 Task: Check the sale-to-list ratio of breakfast area in the last 3 years.
Action: Mouse moved to (801, 185)
Screenshot: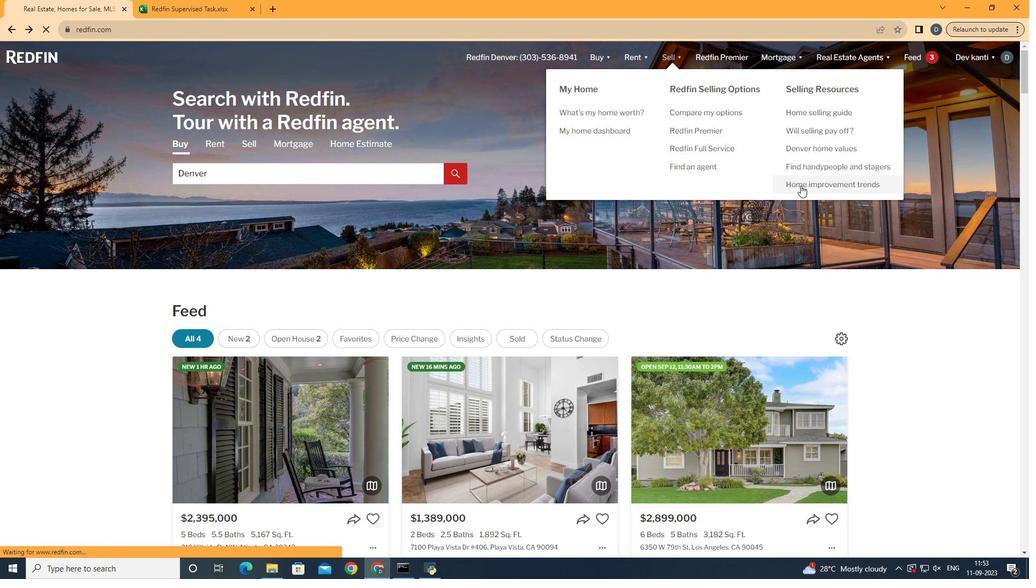 
Action: Mouse pressed left at (801, 185)
Screenshot: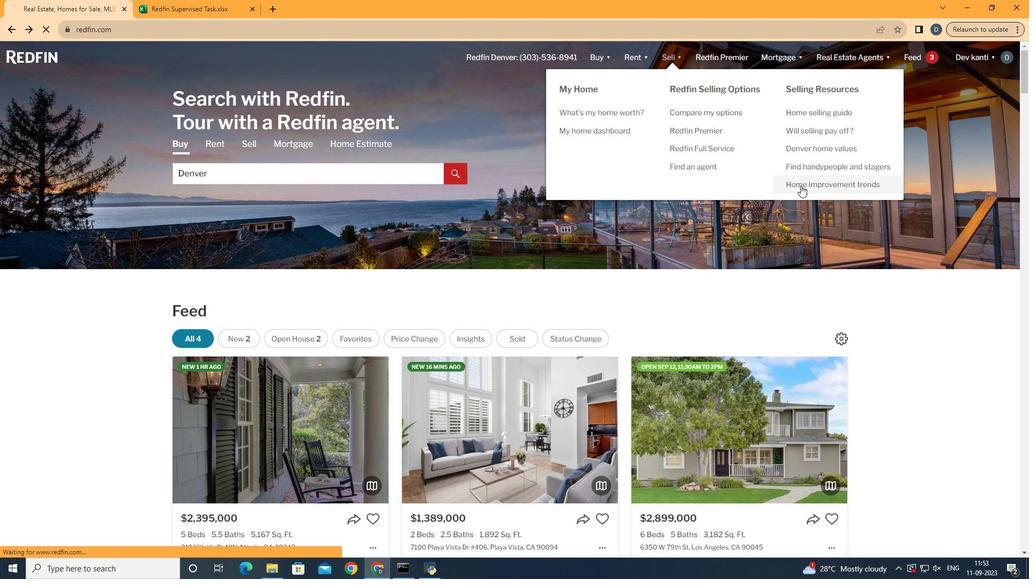 
Action: Mouse moved to (269, 214)
Screenshot: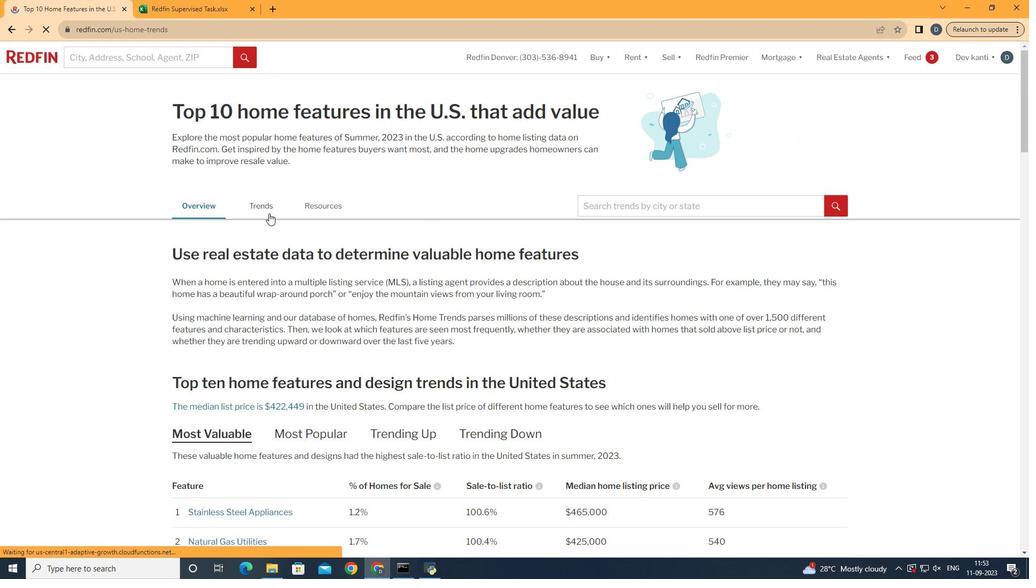 
Action: Mouse pressed left at (269, 214)
Screenshot: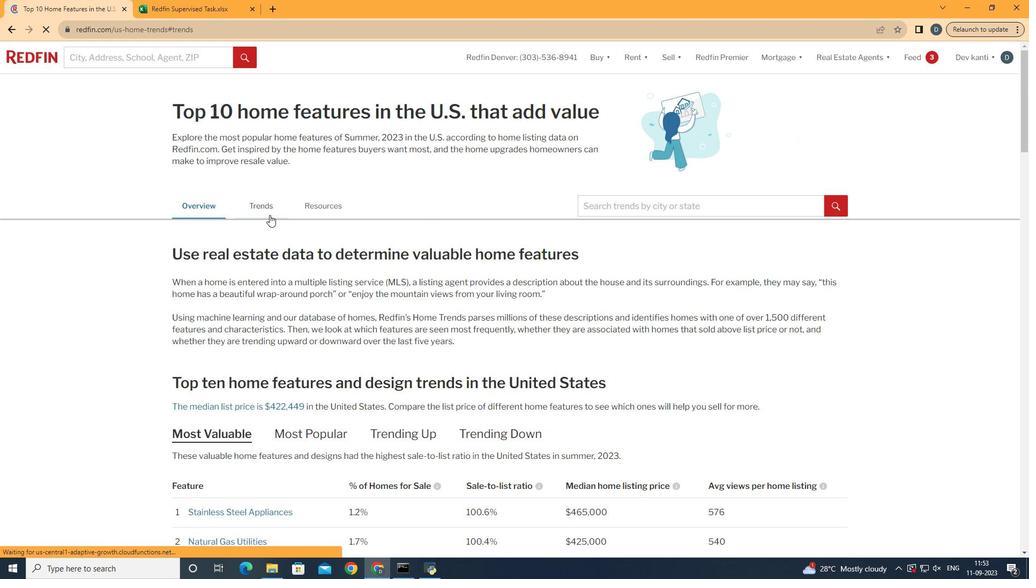 
Action: Mouse moved to (348, 269)
Screenshot: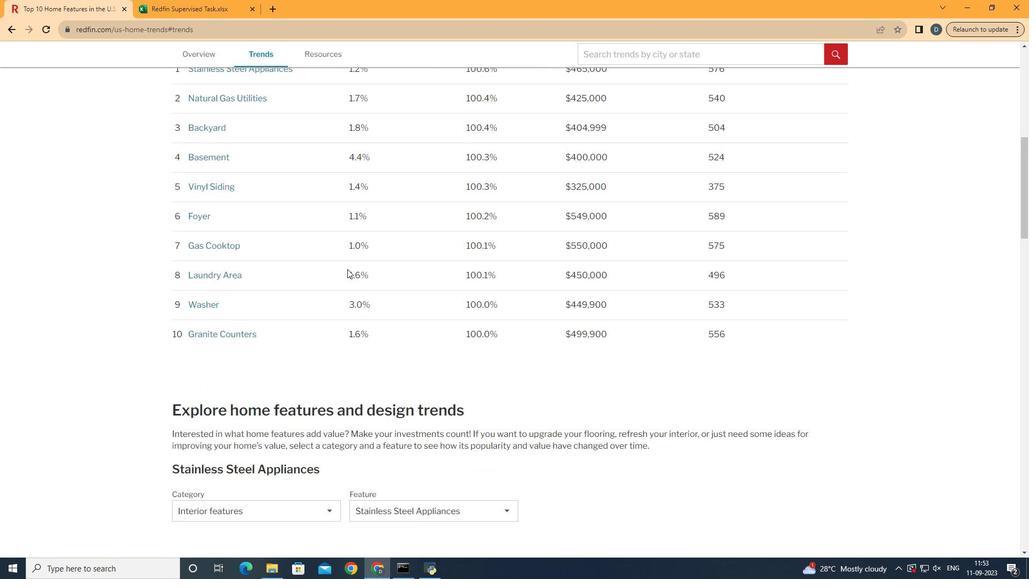 
Action: Mouse scrolled (348, 269) with delta (0, 0)
Screenshot: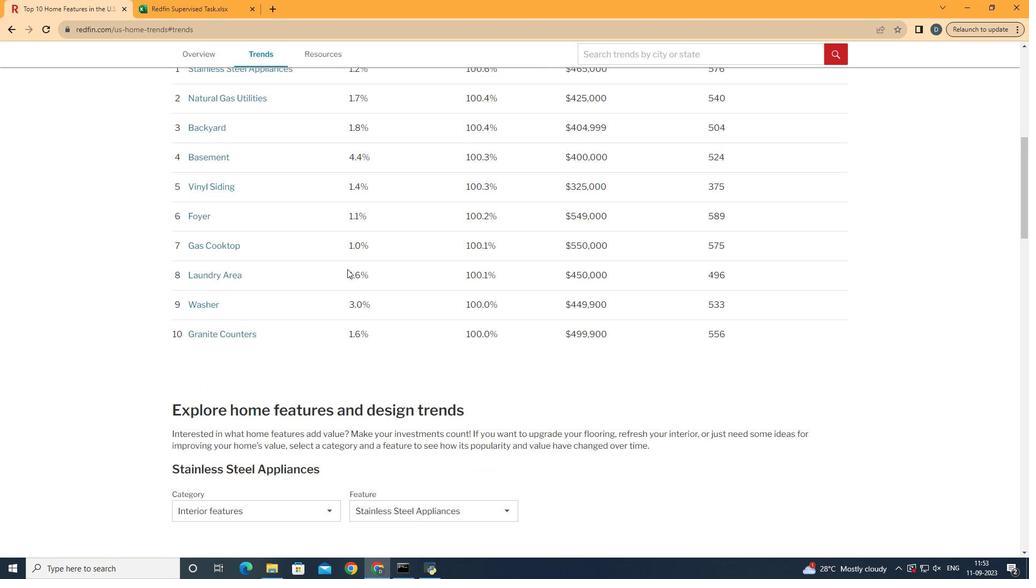 
Action: Mouse scrolled (348, 269) with delta (0, 0)
Screenshot: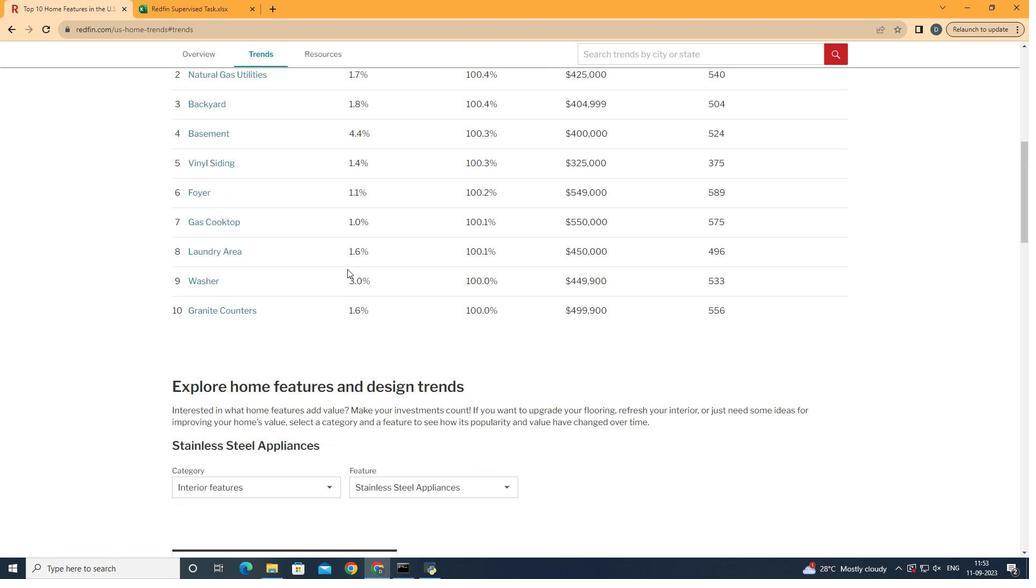 
Action: Mouse scrolled (348, 269) with delta (0, 0)
Screenshot: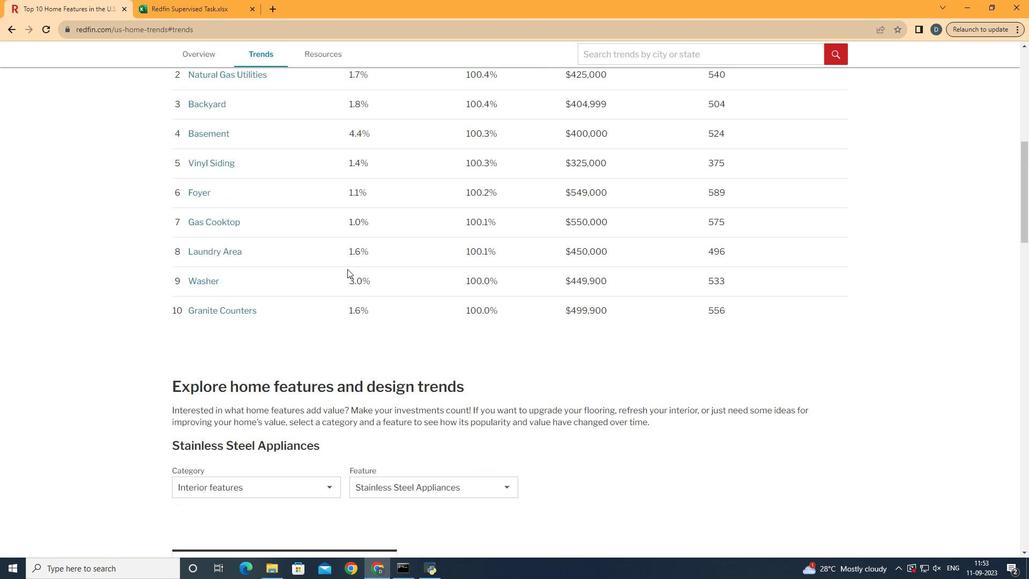 
Action: Mouse scrolled (348, 269) with delta (0, 0)
Screenshot: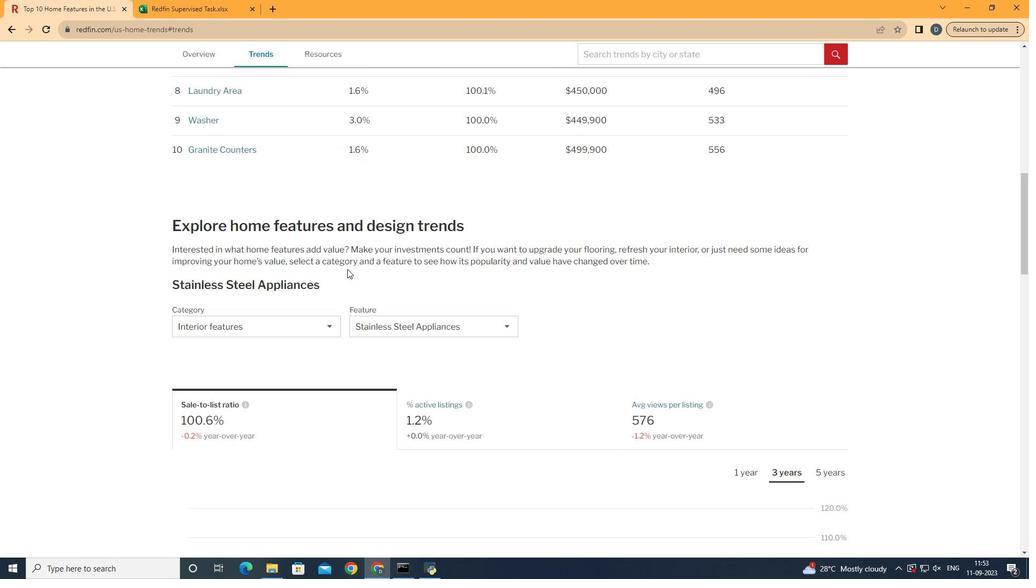 
Action: Mouse scrolled (348, 269) with delta (0, 0)
Screenshot: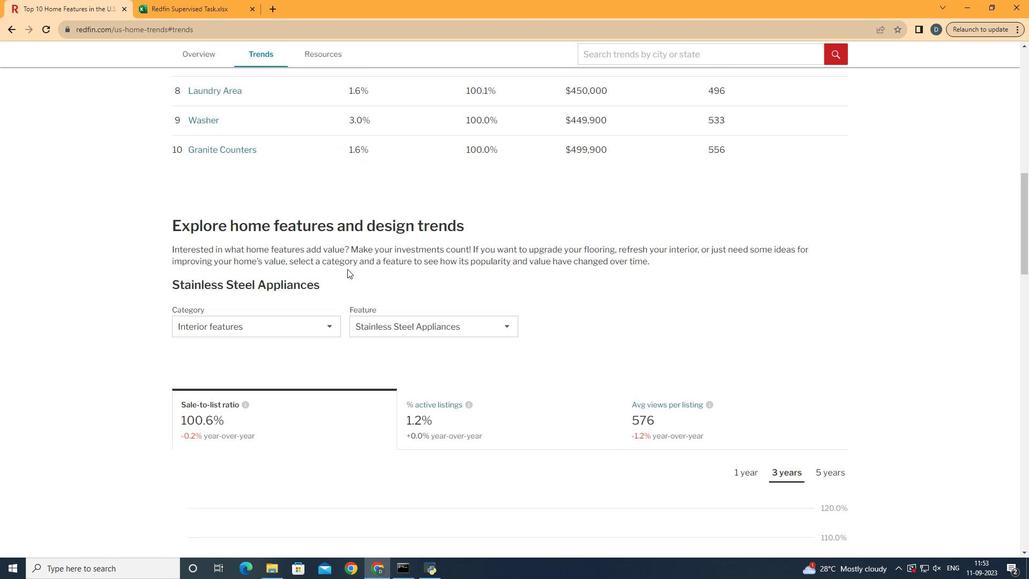 
Action: Mouse scrolled (348, 269) with delta (0, 0)
Screenshot: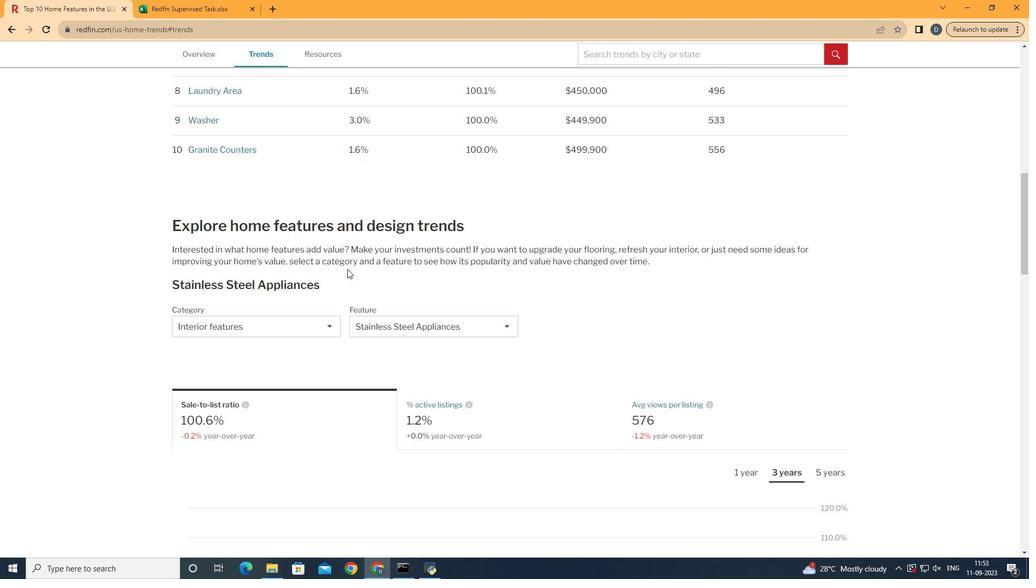 
Action: Mouse moved to (234, 335)
Screenshot: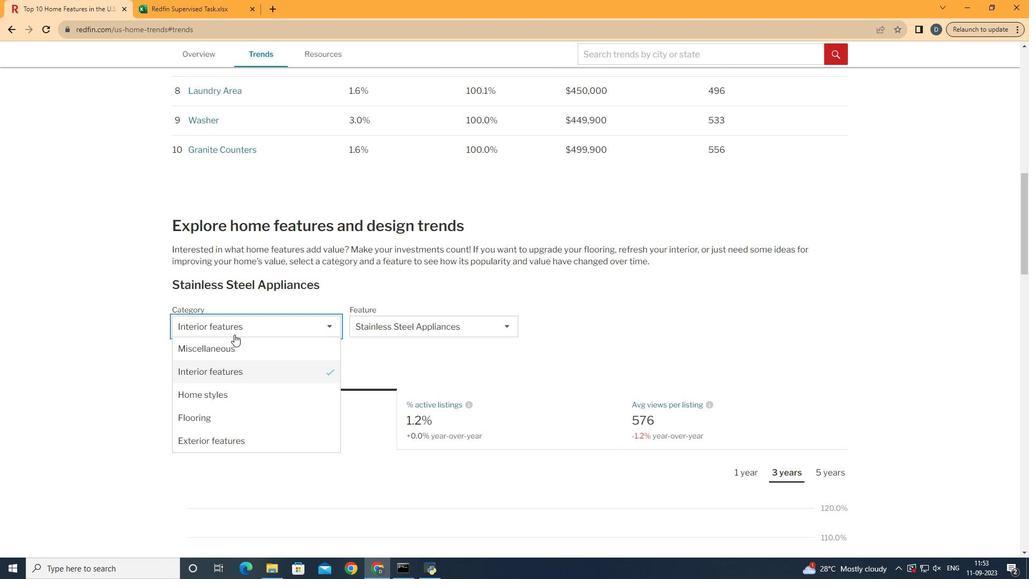 
Action: Mouse pressed left at (234, 335)
Screenshot: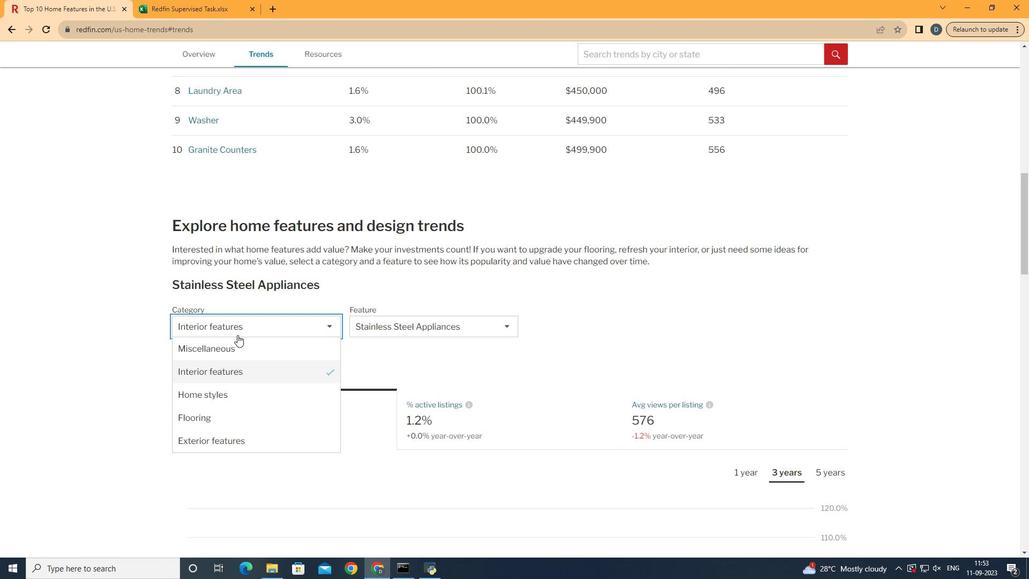 
Action: Mouse moved to (238, 335)
Screenshot: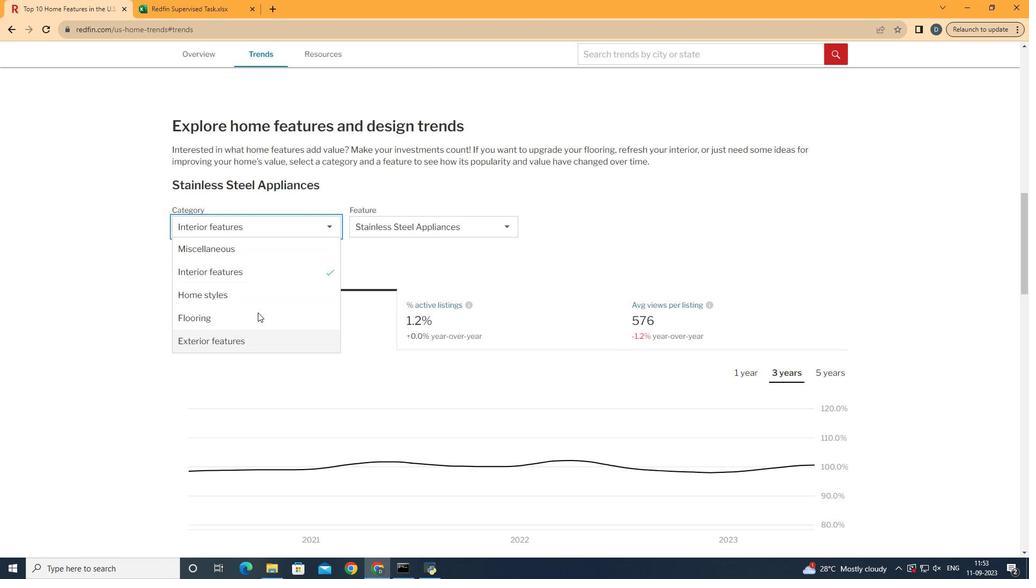 
Action: Mouse scrolled (238, 334) with delta (0, 0)
Screenshot: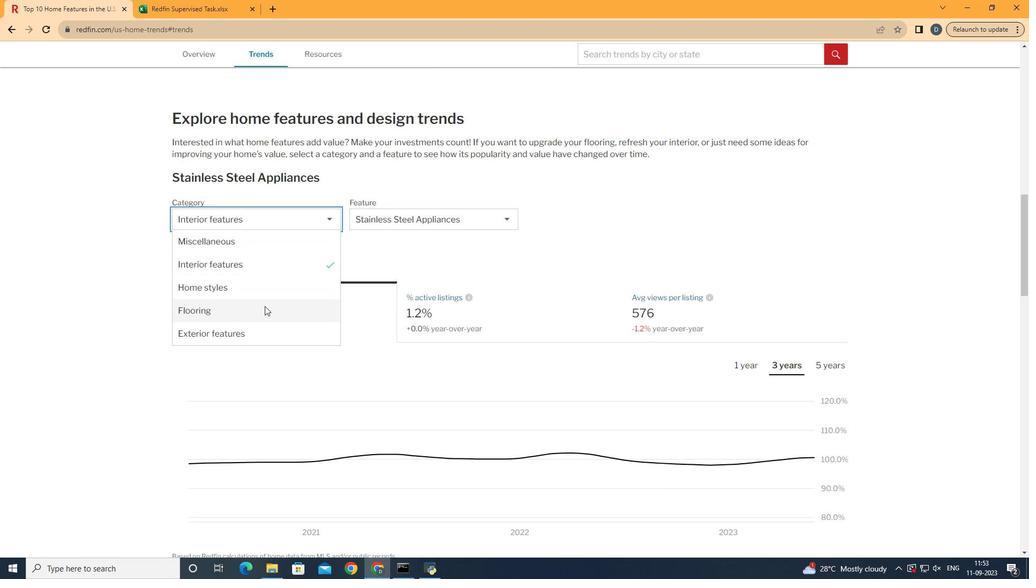 
Action: Mouse scrolled (238, 334) with delta (0, 0)
Screenshot: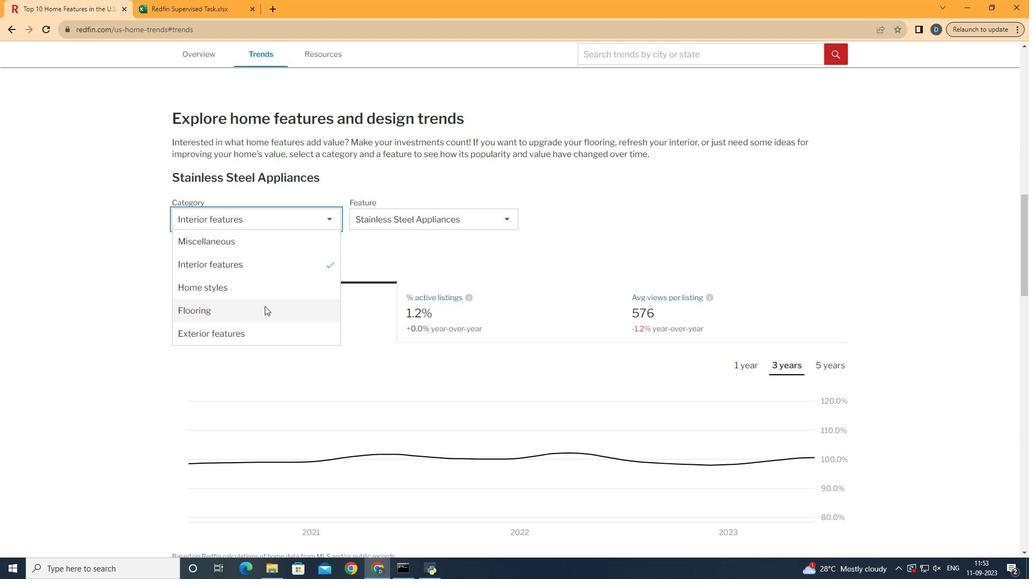 
Action: Mouse moved to (278, 269)
Screenshot: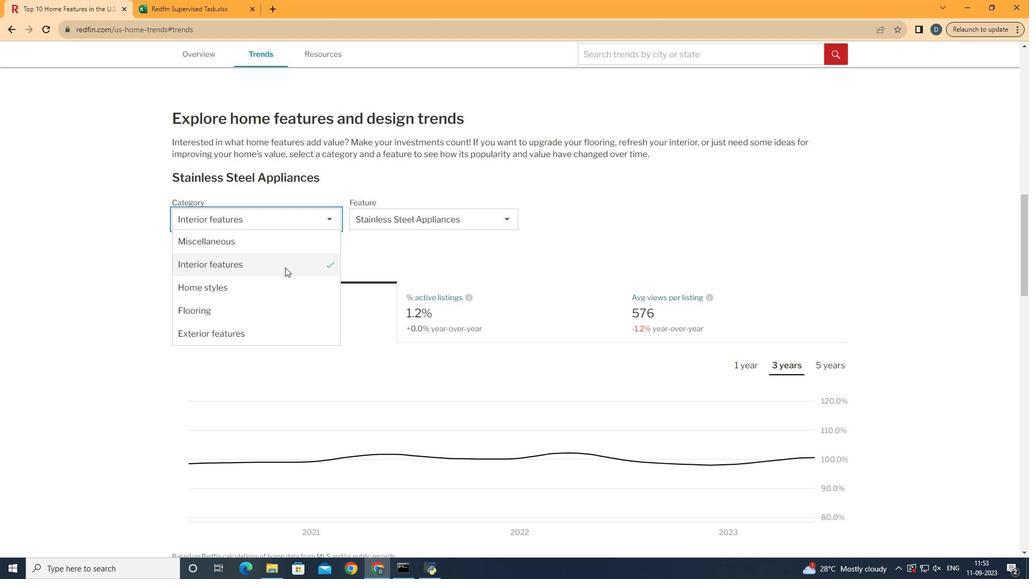 
Action: Mouse pressed left at (278, 269)
Screenshot: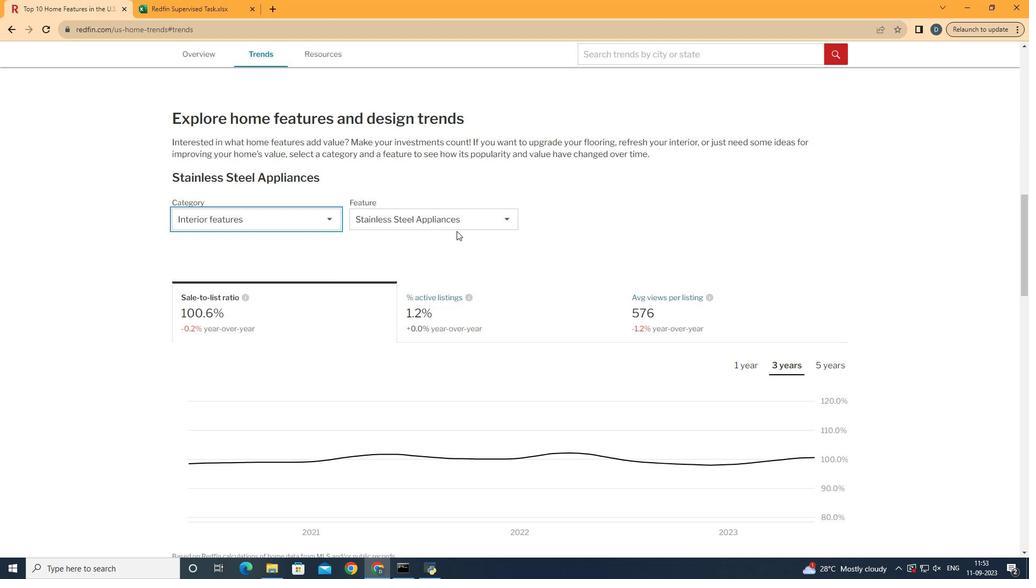 
Action: Mouse moved to (472, 214)
Screenshot: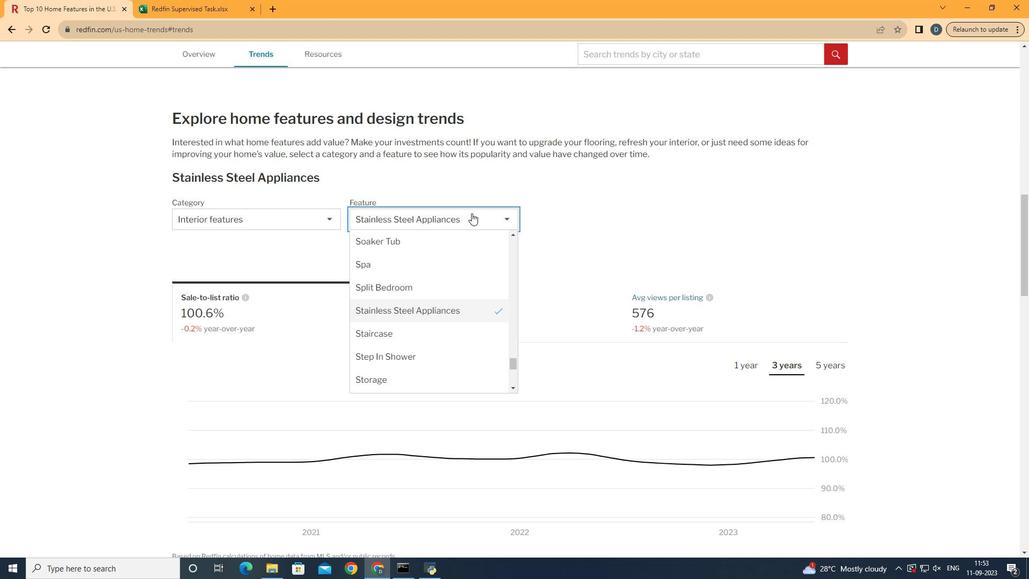 
Action: Mouse pressed left at (472, 214)
Screenshot: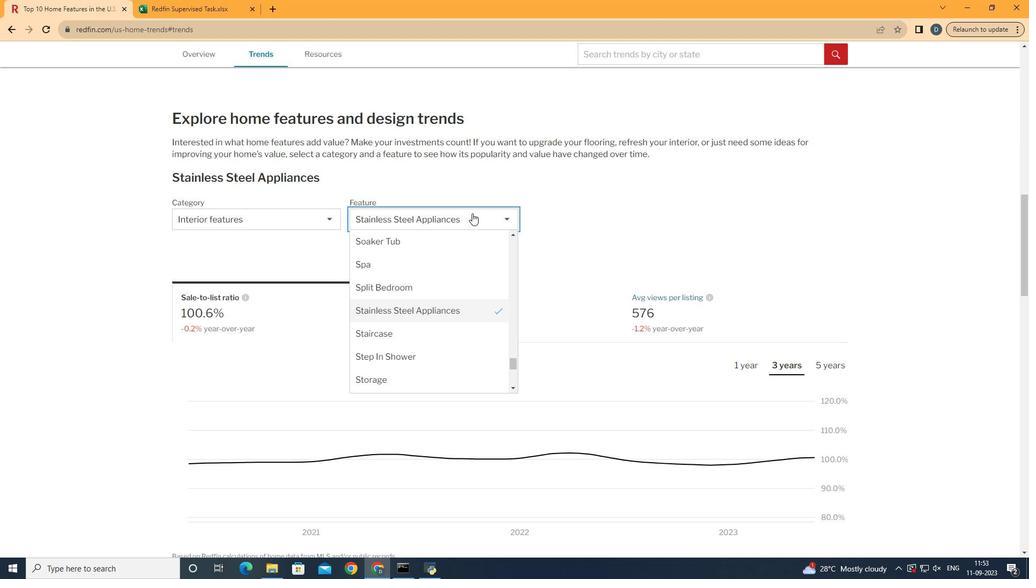 
Action: Mouse moved to (516, 287)
Screenshot: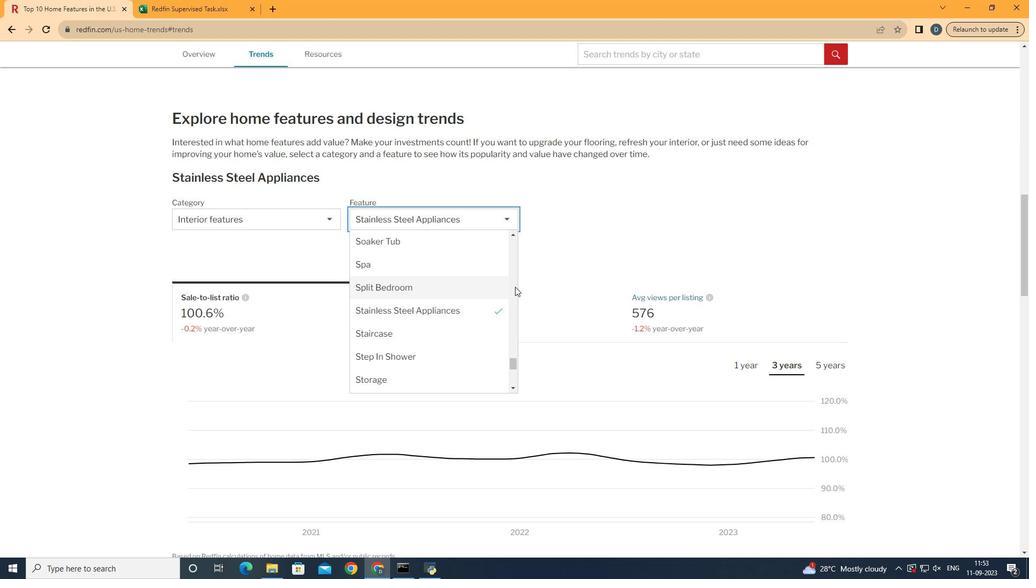 
Action: Mouse scrolled (516, 286) with delta (0, 0)
Screenshot: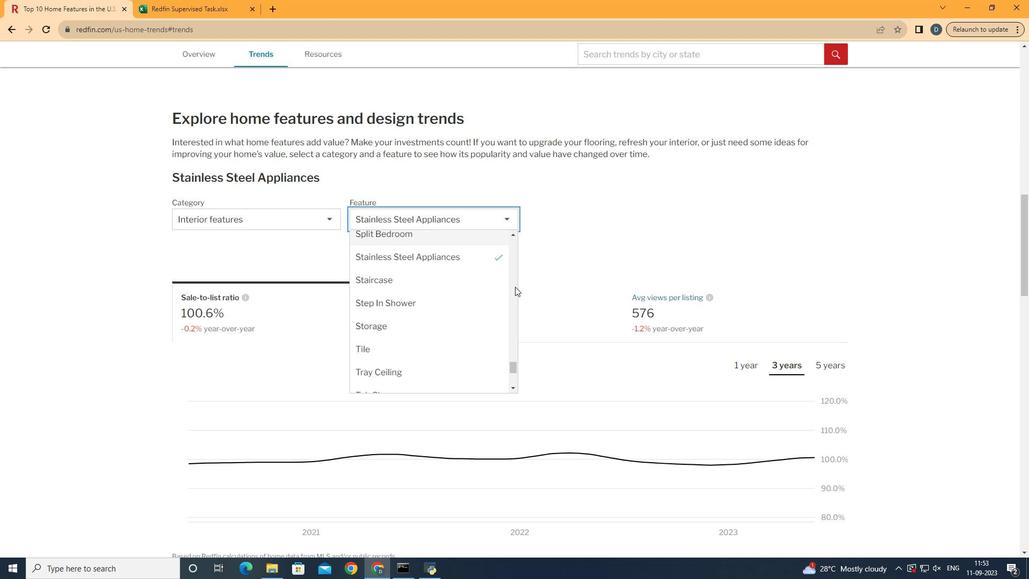 
Action: Mouse moved to (470, 307)
Screenshot: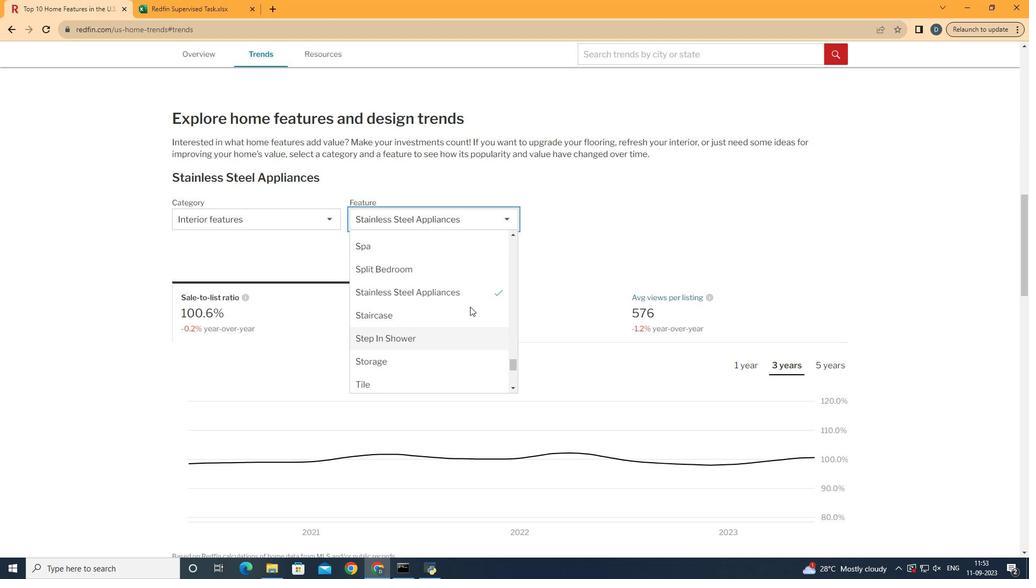 
Action: Mouse scrolled (470, 307) with delta (0, 0)
Screenshot: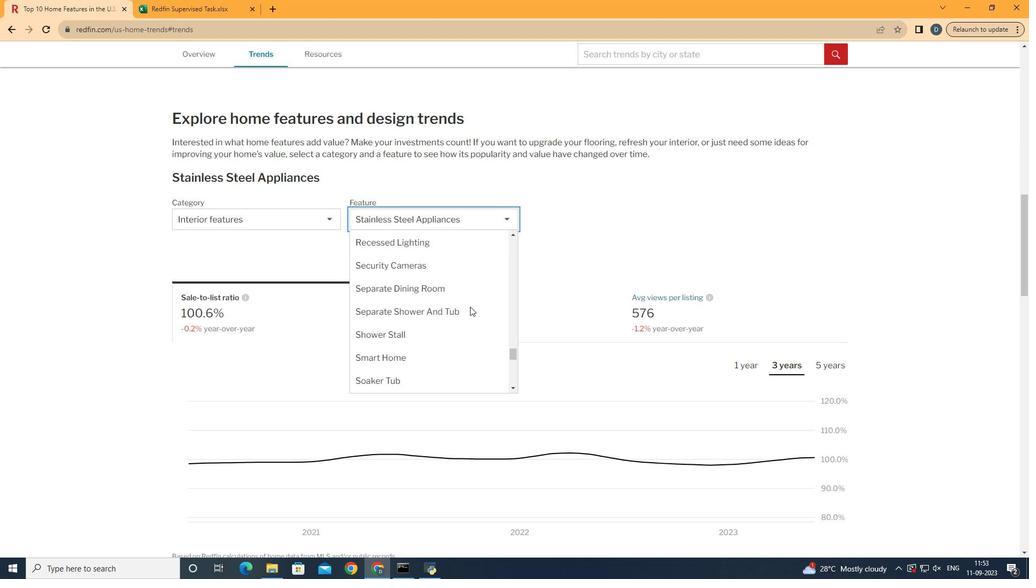 
Action: Mouse scrolled (470, 307) with delta (0, 0)
Screenshot: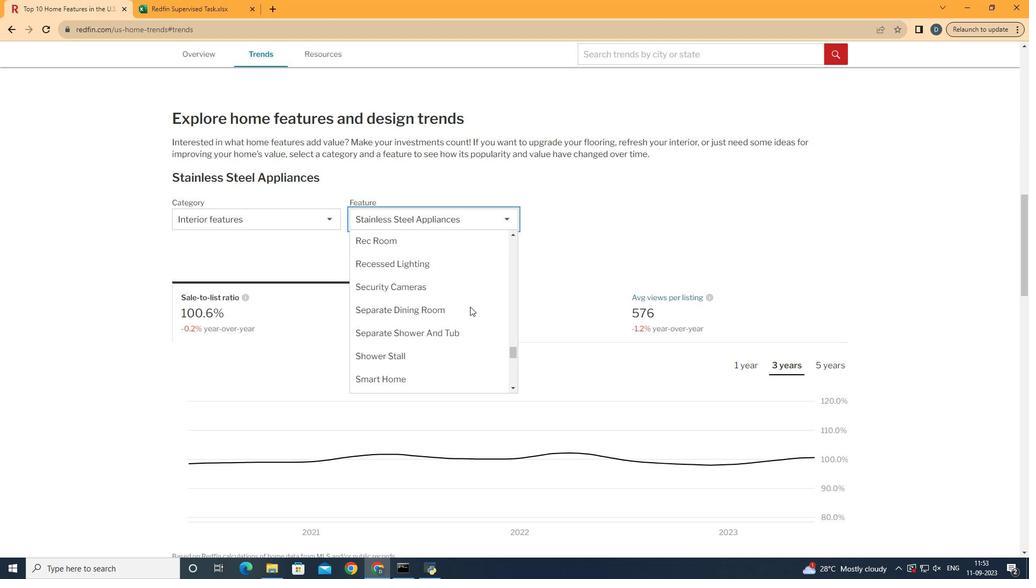 
Action: Mouse scrolled (470, 307) with delta (0, 0)
Screenshot: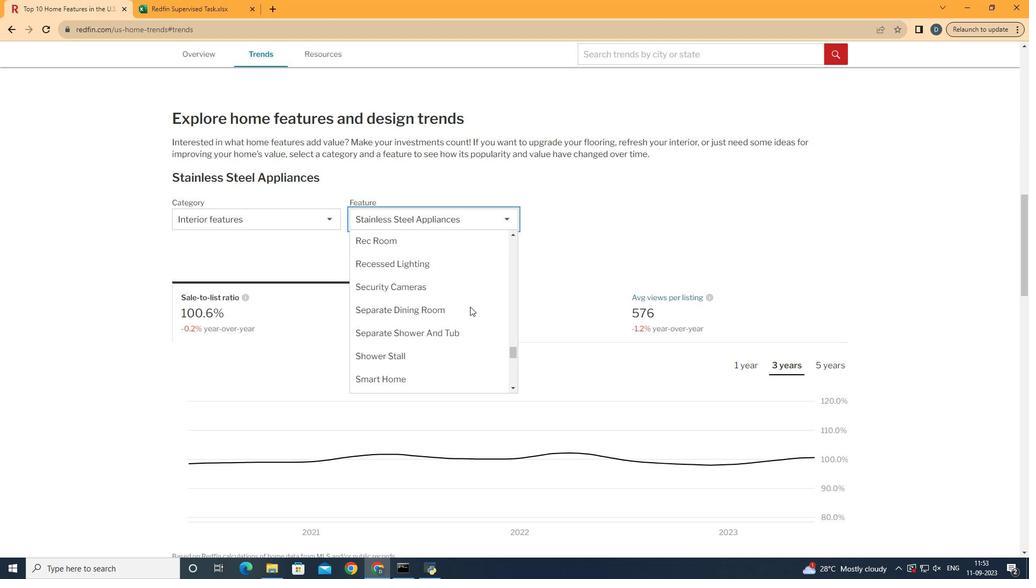 
Action: Mouse scrolled (470, 307) with delta (0, 0)
Screenshot: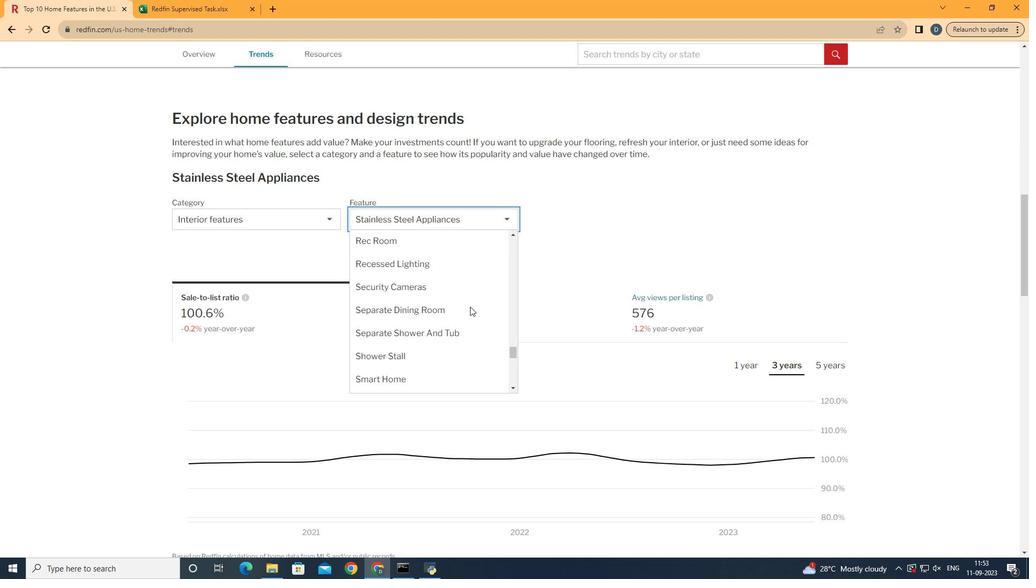 
Action: Mouse scrolled (470, 307) with delta (0, 0)
Screenshot: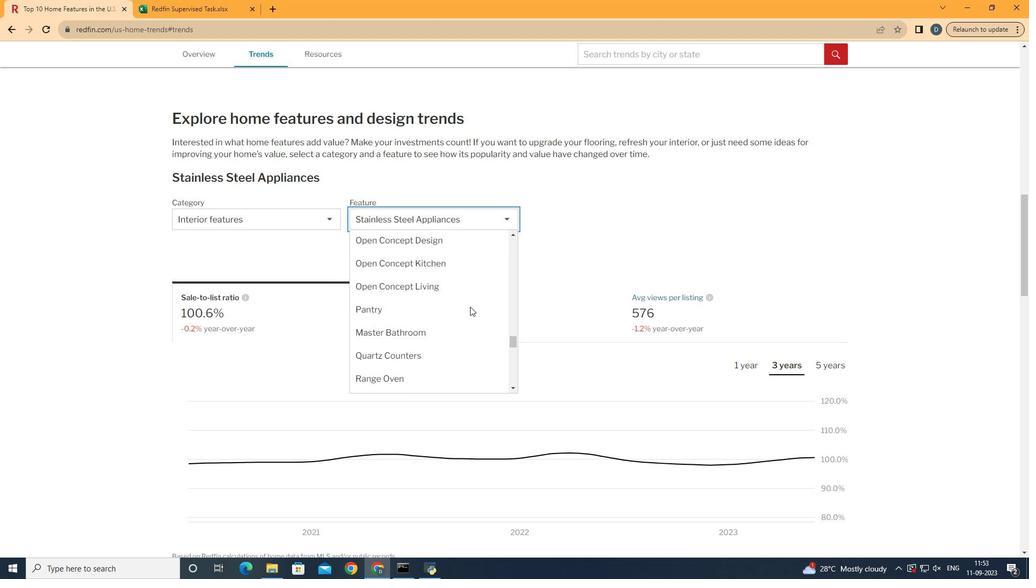 
Action: Mouse scrolled (470, 307) with delta (0, 0)
Screenshot: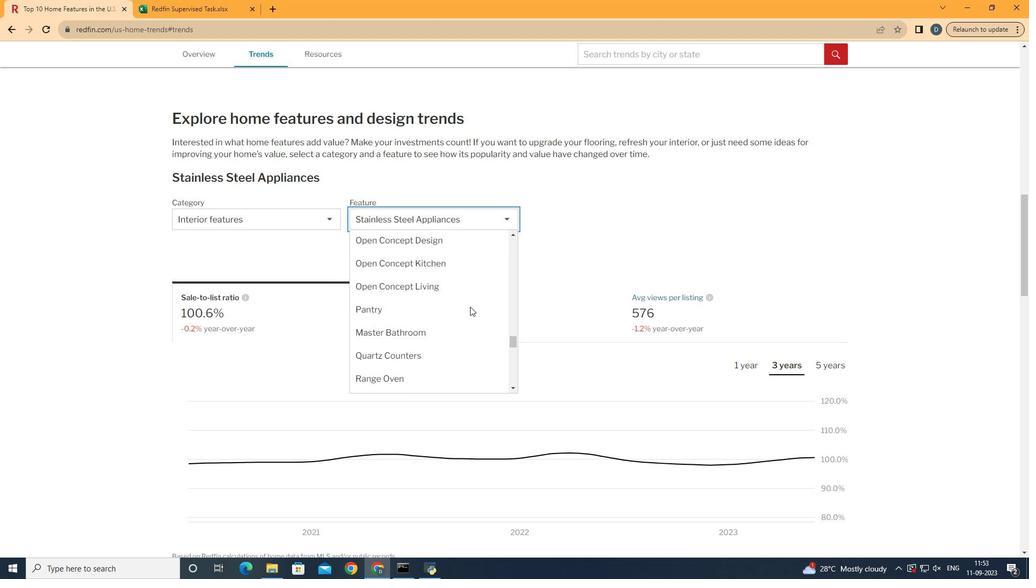 
Action: Mouse scrolled (470, 307) with delta (0, 0)
Screenshot: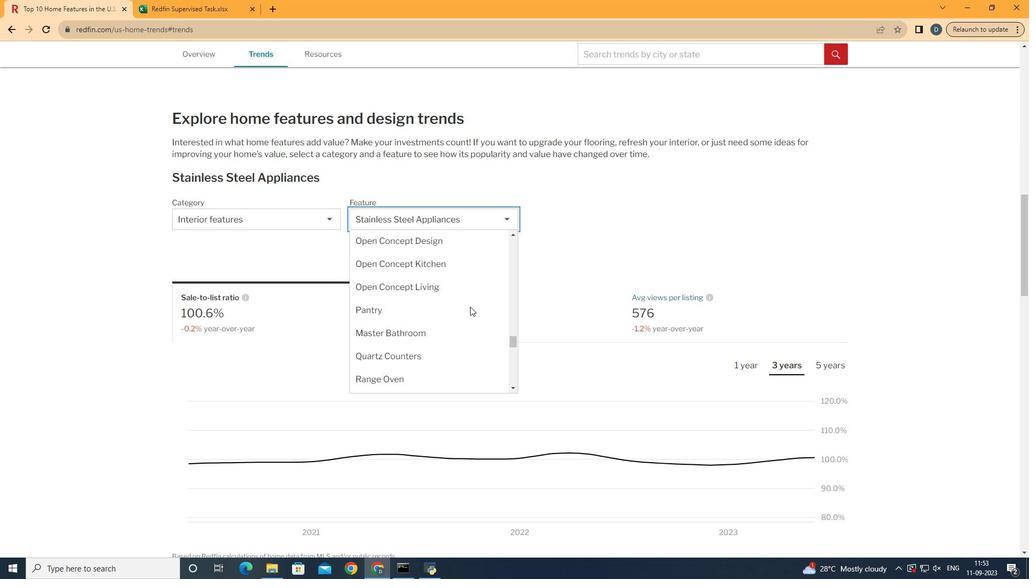 
Action: Mouse scrolled (470, 307) with delta (0, 0)
Screenshot: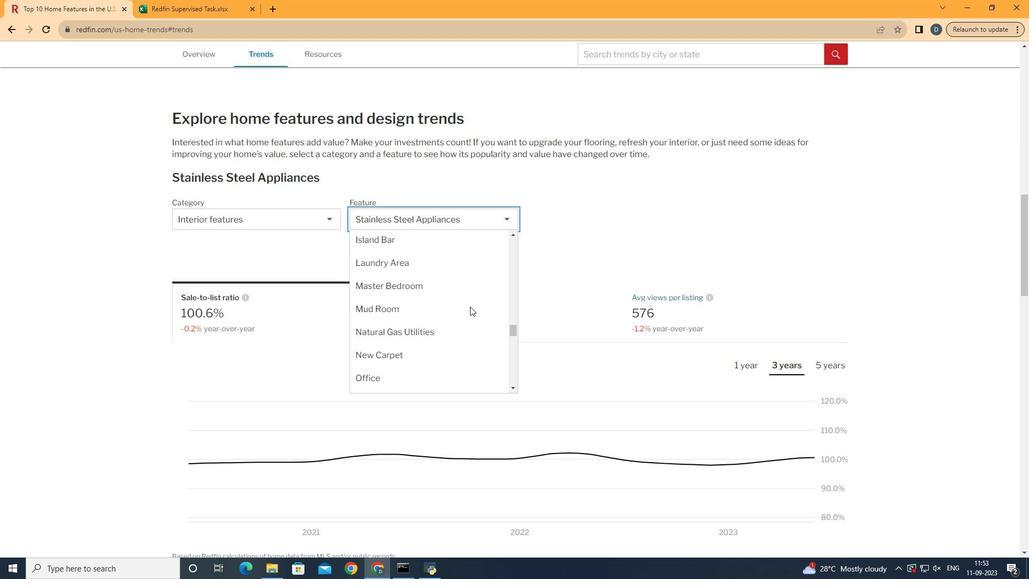 
Action: Mouse scrolled (470, 307) with delta (0, 0)
Screenshot: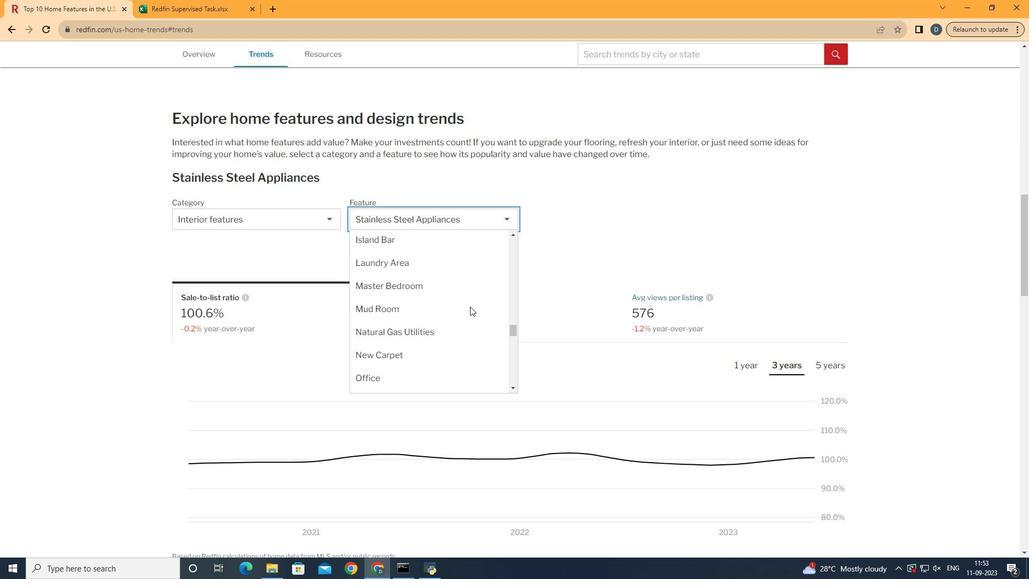 
Action: Mouse scrolled (470, 307) with delta (0, 0)
Screenshot: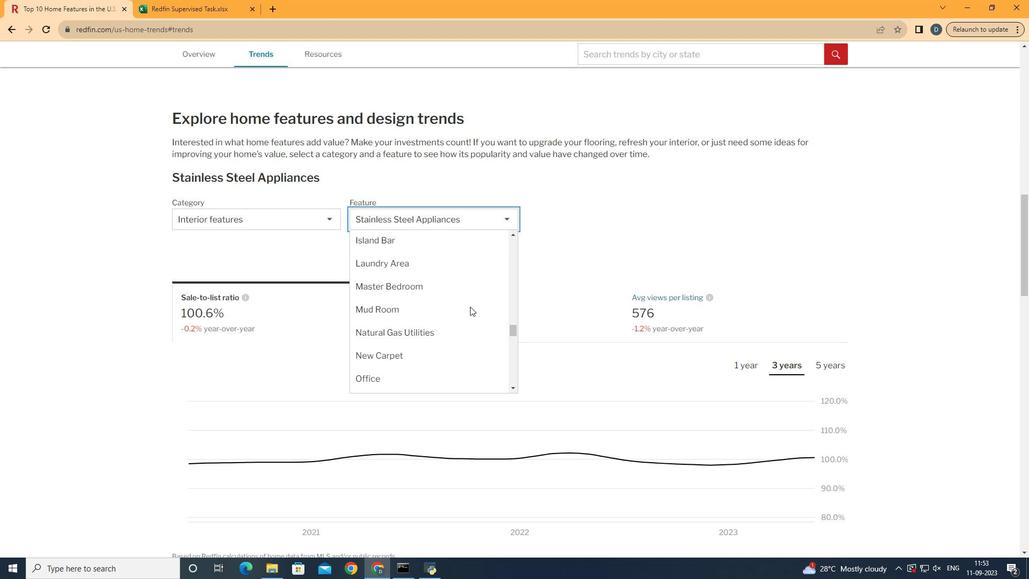 
Action: Mouse moved to (470, 307)
Screenshot: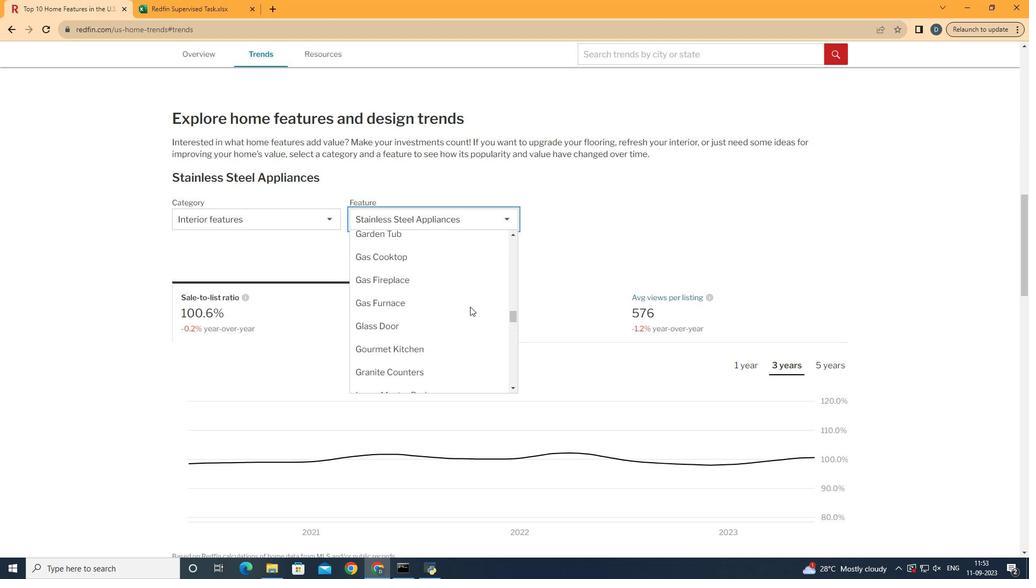 
Action: Mouse scrolled (470, 307) with delta (0, 0)
Screenshot: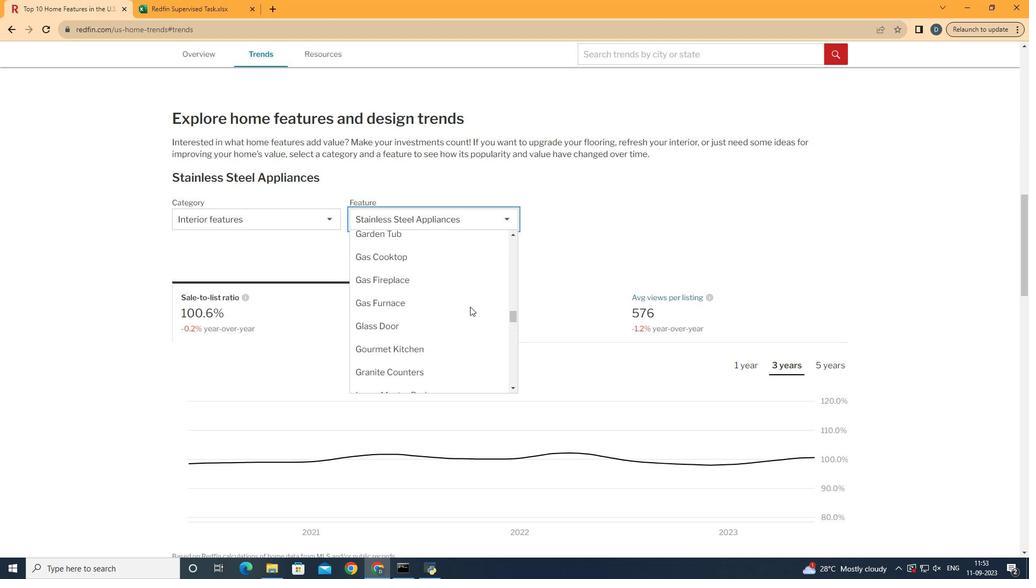 
Action: Mouse scrolled (470, 307) with delta (0, 0)
Screenshot: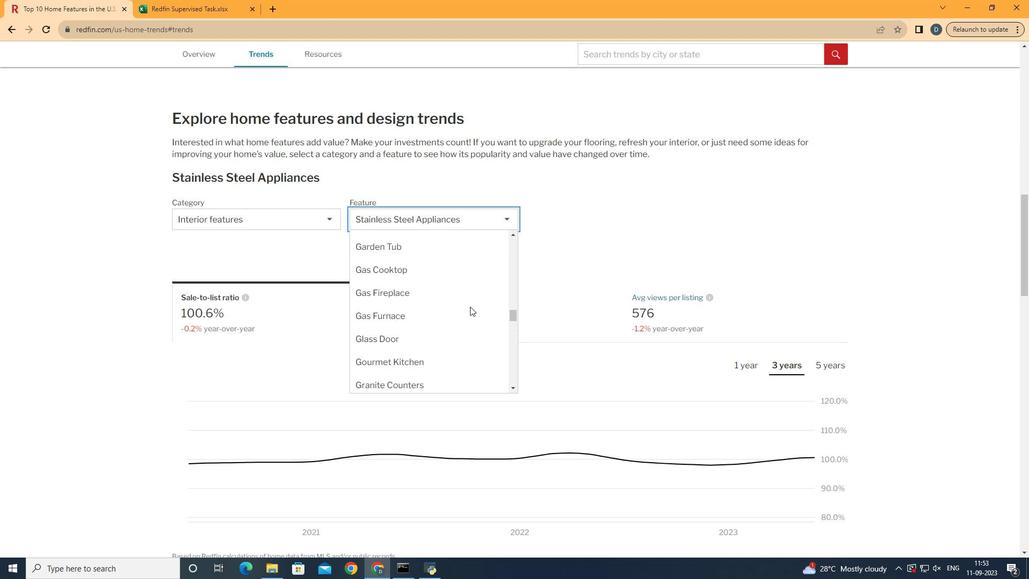 
Action: Mouse scrolled (470, 307) with delta (0, 0)
Screenshot: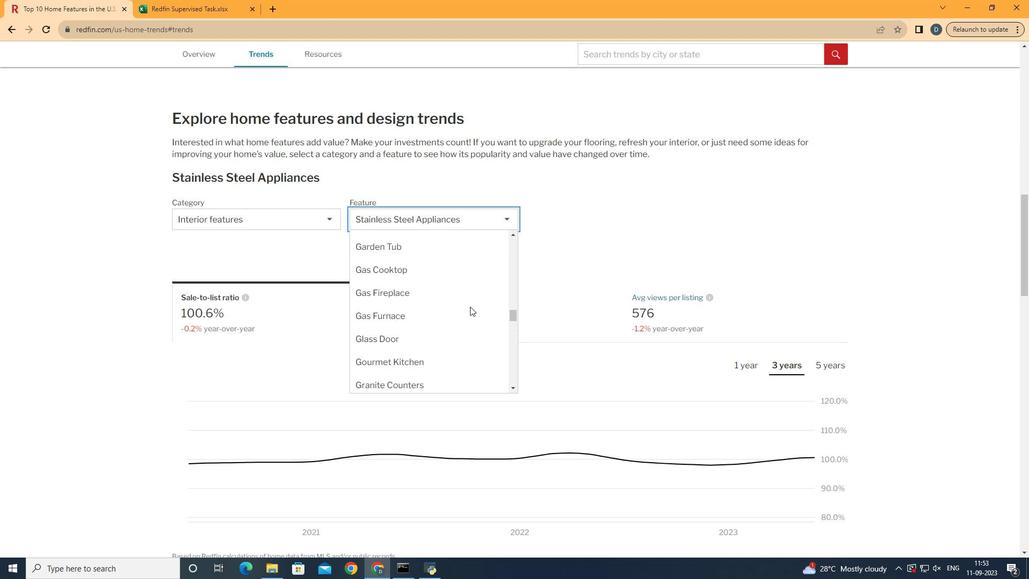 
Action: Mouse scrolled (470, 307) with delta (0, 0)
Screenshot: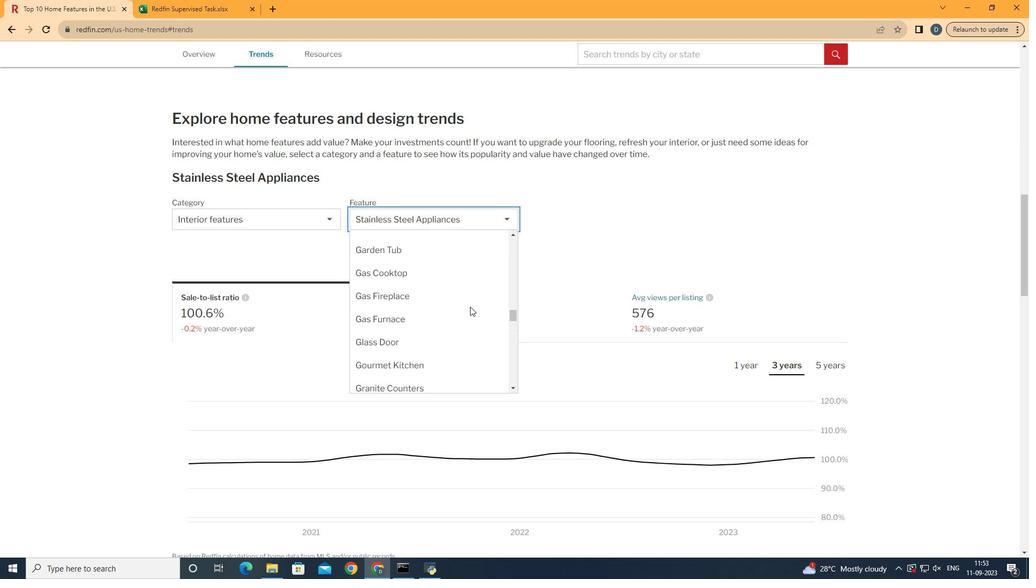 
Action: Mouse scrolled (470, 307) with delta (0, 0)
Screenshot: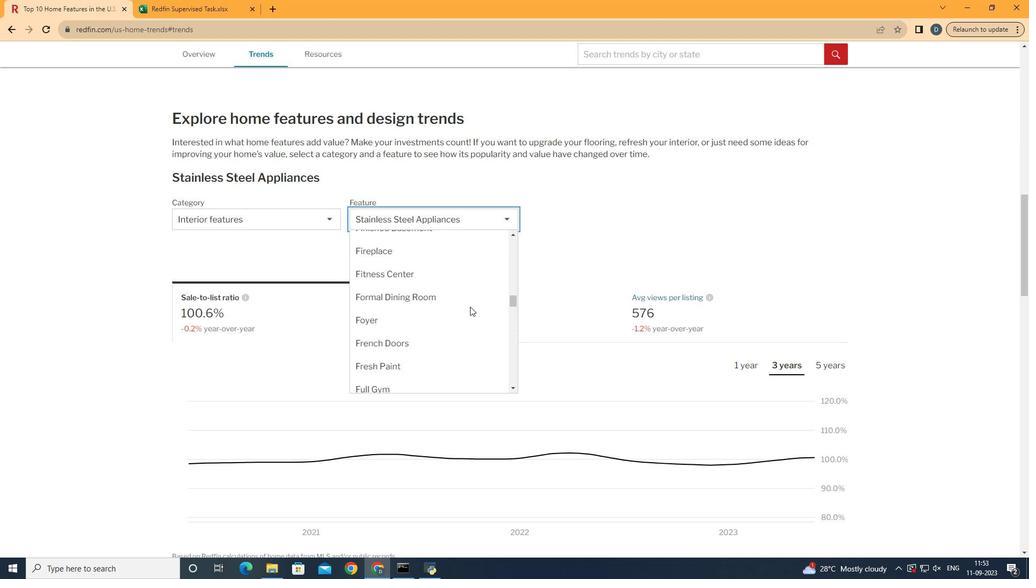 
Action: Mouse scrolled (470, 307) with delta (0, 0)
Screenshot: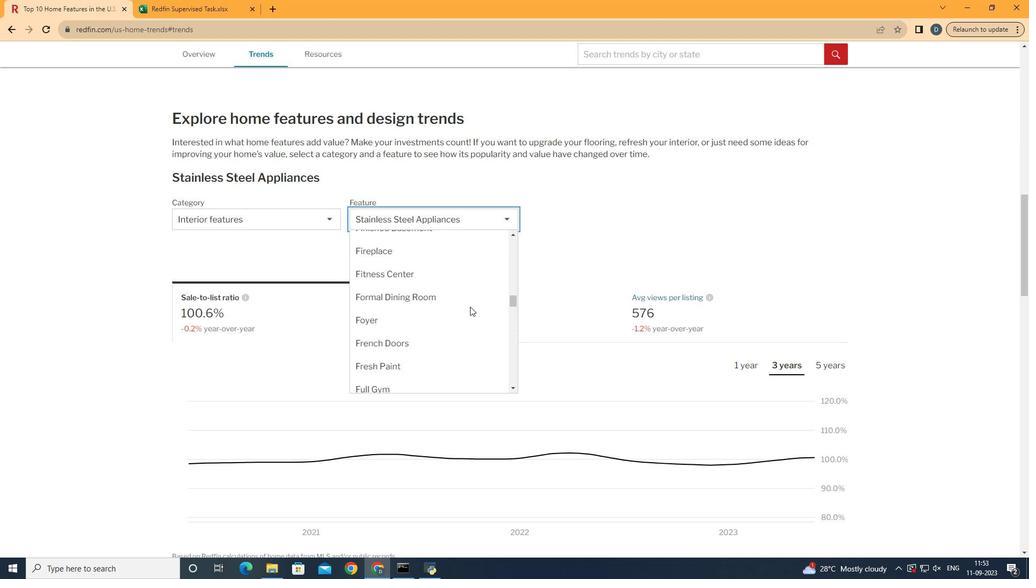 
Action: Mouse scrolled (470, 307) with delta (0, 0)
Screenshot: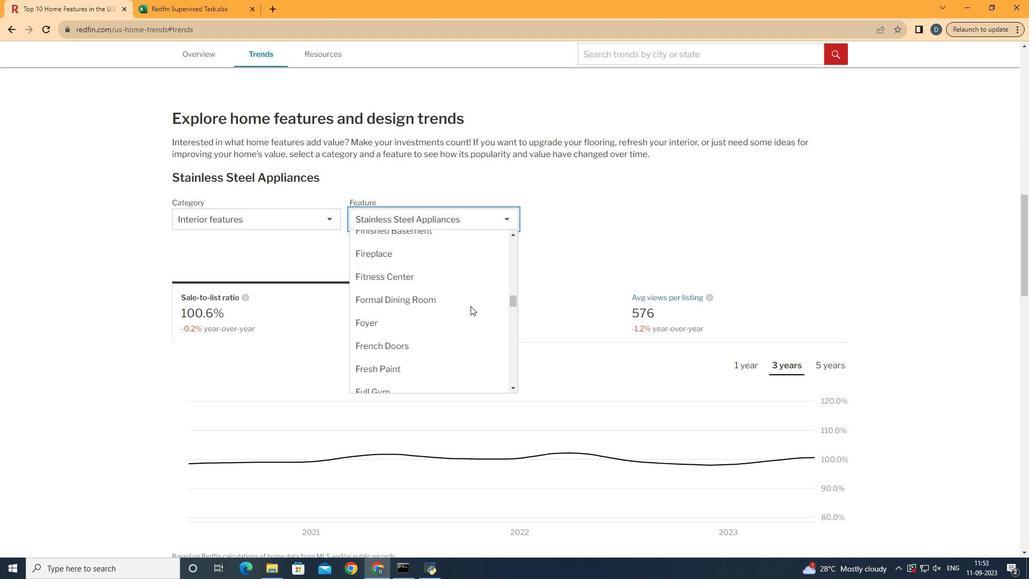
Action: Mouse scrolled (470, 307) with delta (0, 0)
Screenshot: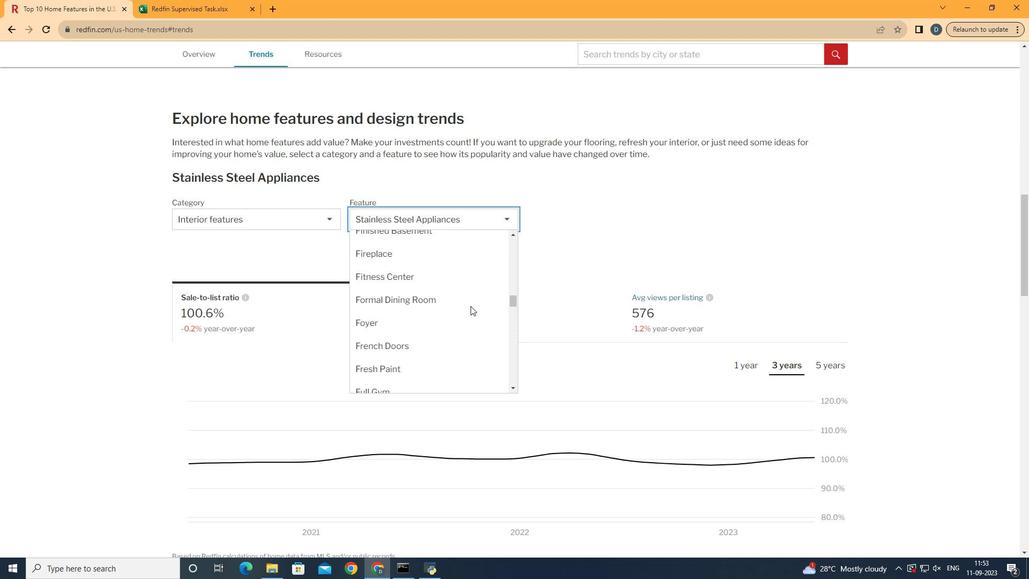 
Action: Mouse moved to (471, 306)
Screenshot: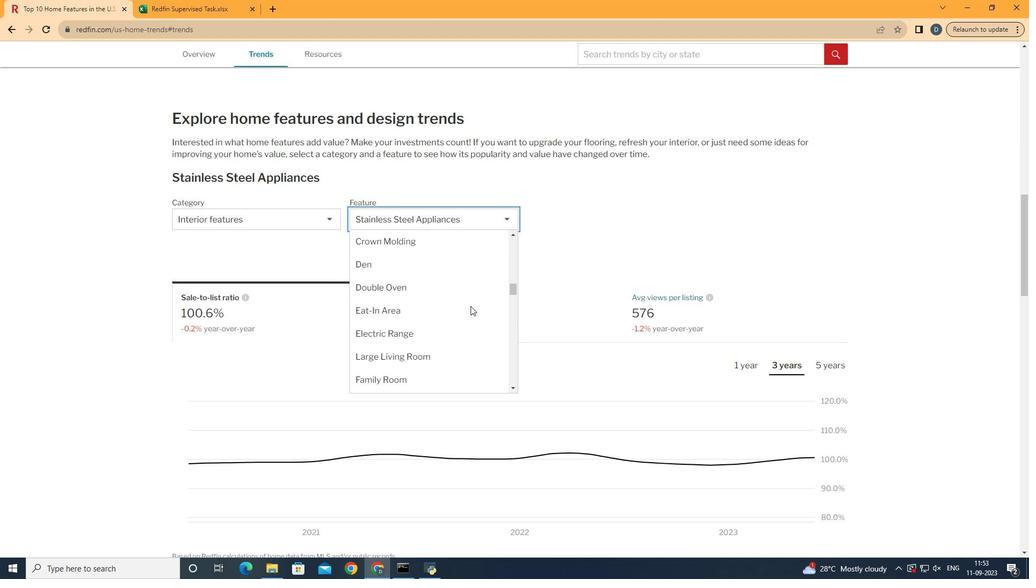 
Action: Mouse scrolled (471, 307) with delta (0, 0)
Screenshot: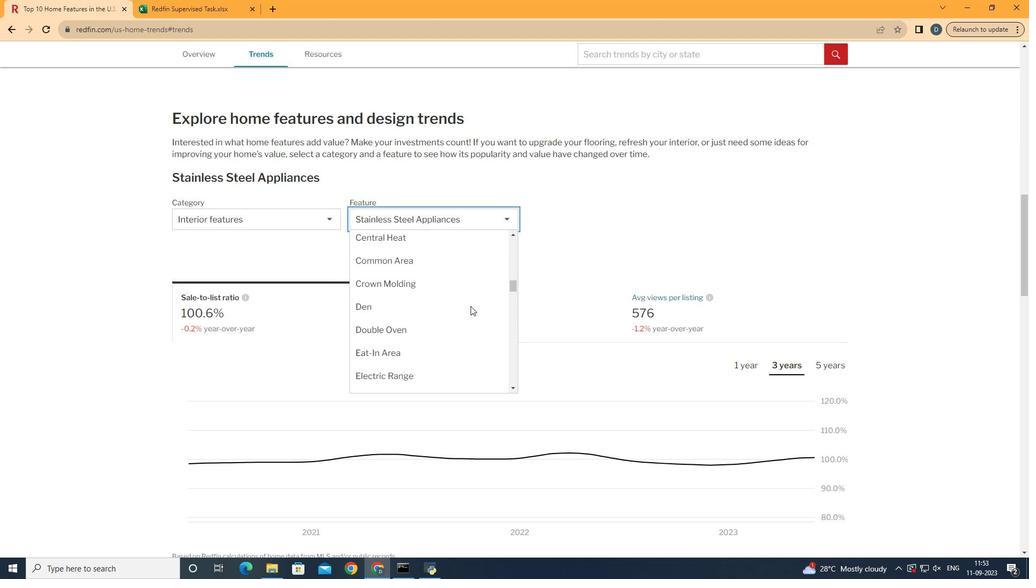 
Action: Mouse scrolled (471, 307) with delta (0, 0)
Screenshot: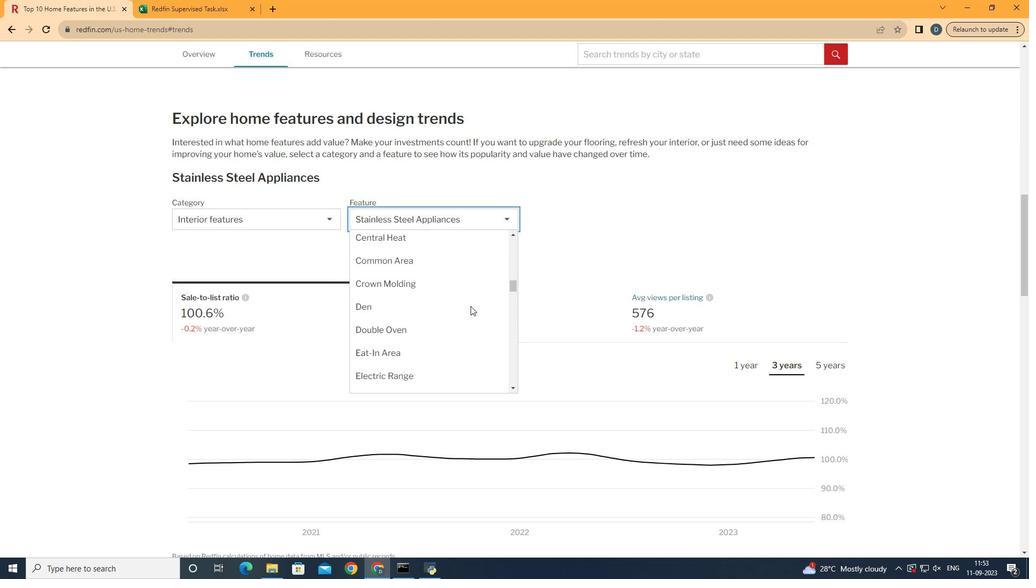
Action: Mouse scrolled (471, 307) with delta (0, 0)
Screenshot: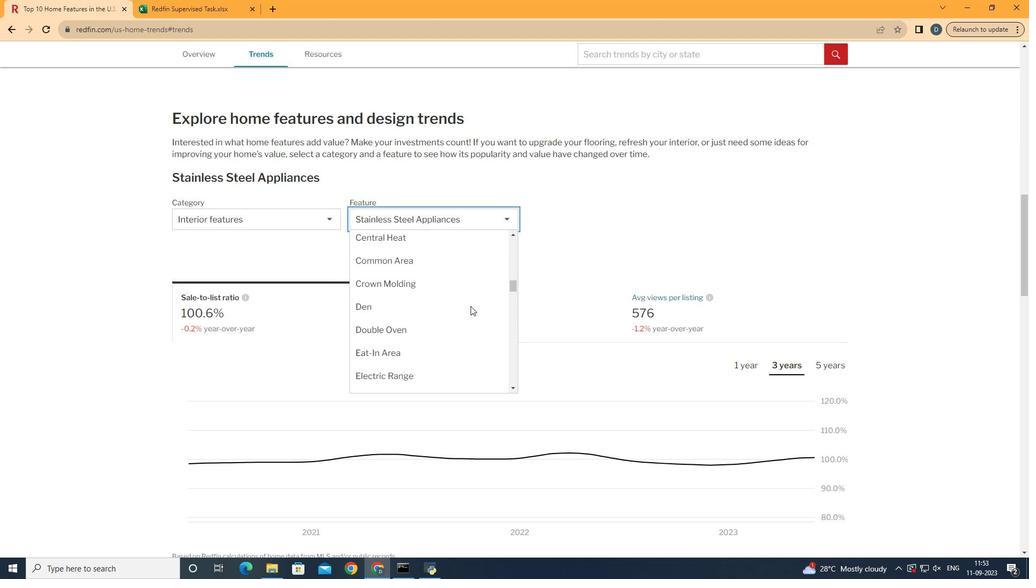 
Action: Mouse scrolled (471, 307) with delta (0, 0)
Screenshot: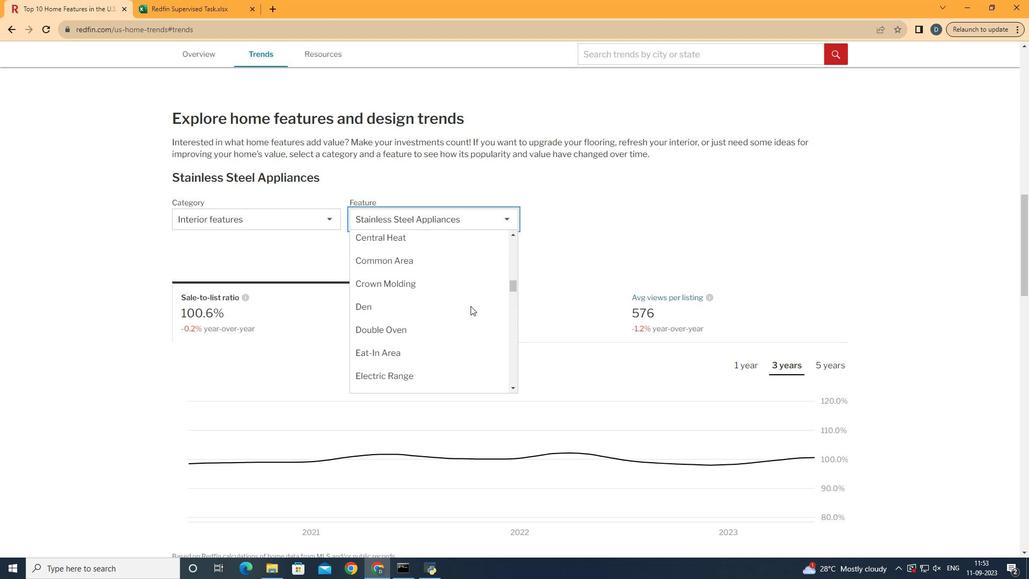 
Action: Mouse scrolled (471, 307) with delta (0, 0)
Screenshot: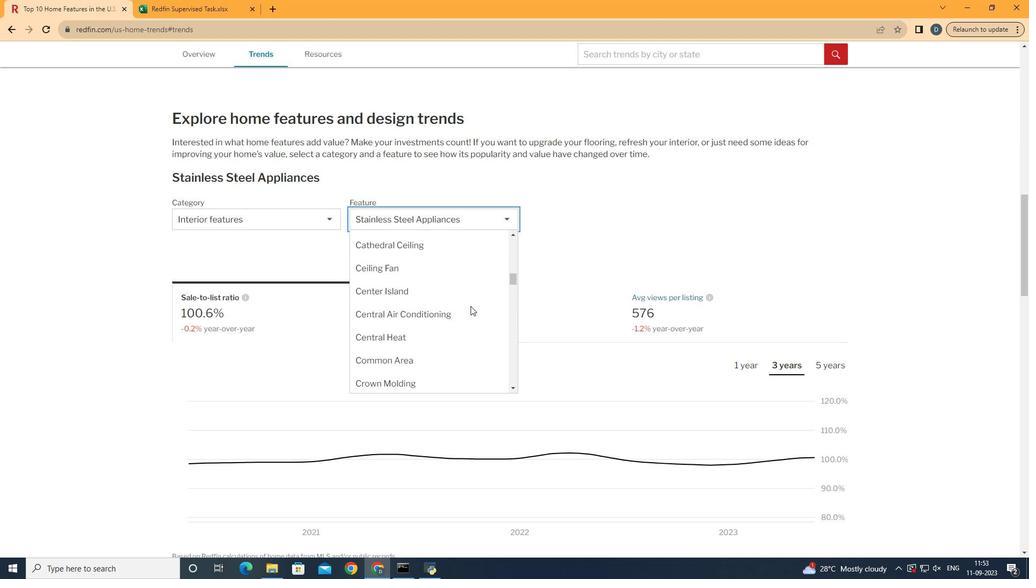 
Action: Mouse scrolled (471, 307) with delta (0, 0)
Screenshot: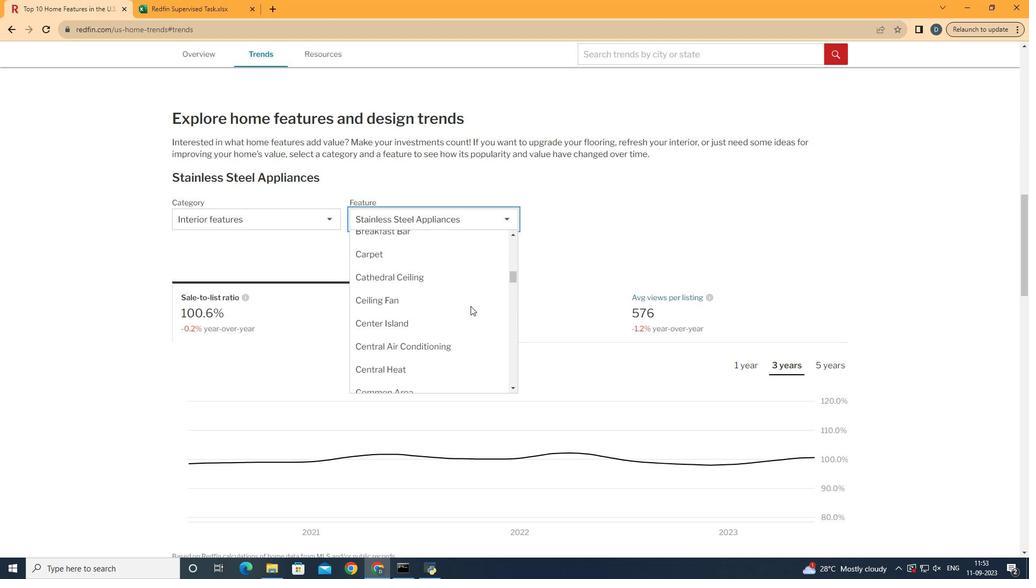 
Action: Mouse scrolled (471, 307) with delta (0, 0)
Screenshot: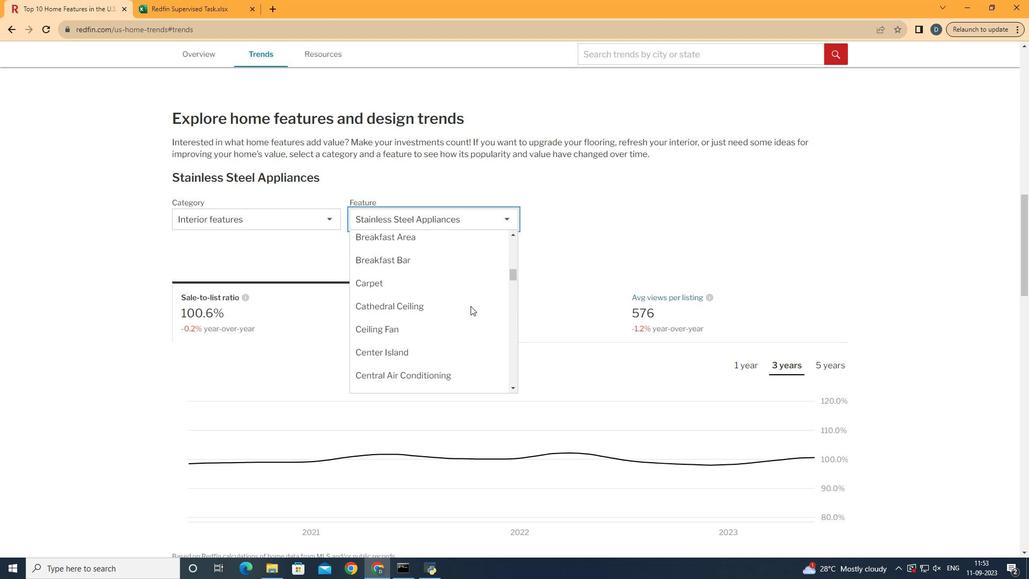 
Action: Mouse scrolled (471, 307) with delta (0, 0)
Screenshot: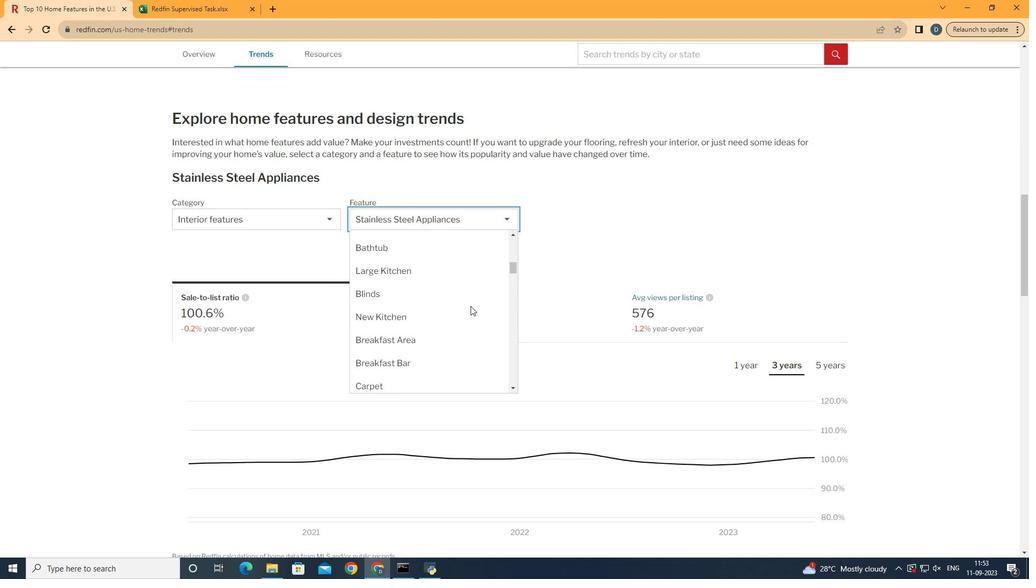 
Action: Mouse scrolled (471, 307) with delta (0, 0)
Screenshot: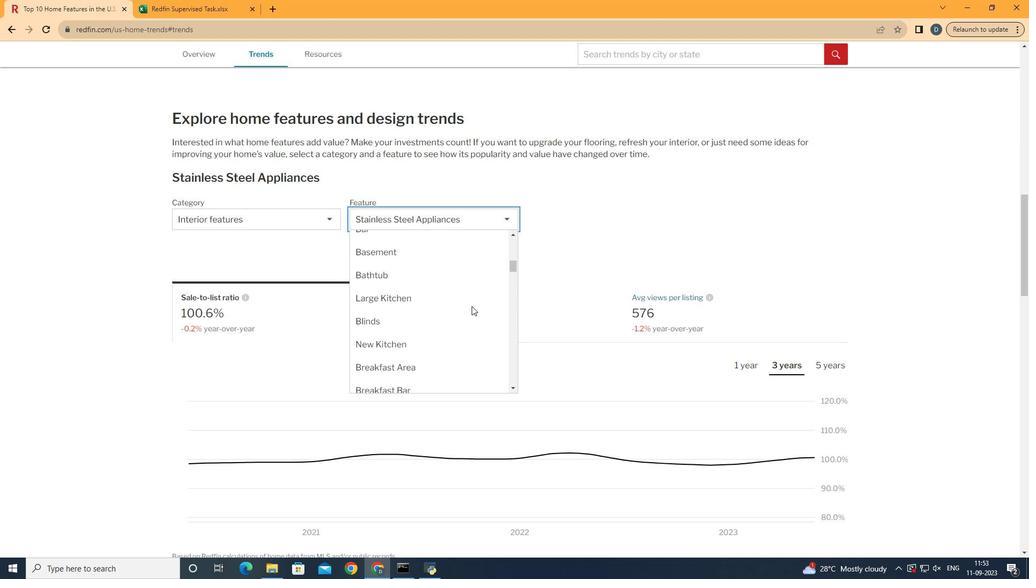 
Action: Mouse scrolled (471, 307) with delta (0, 0)
Screenshot: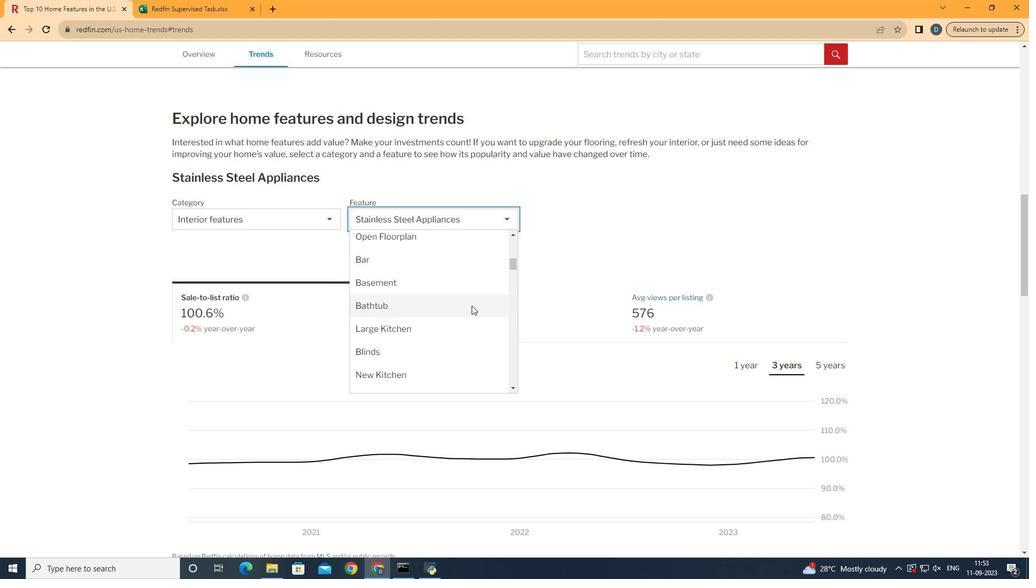 
Action: Mouse moved to (472, 306)
Screenshot: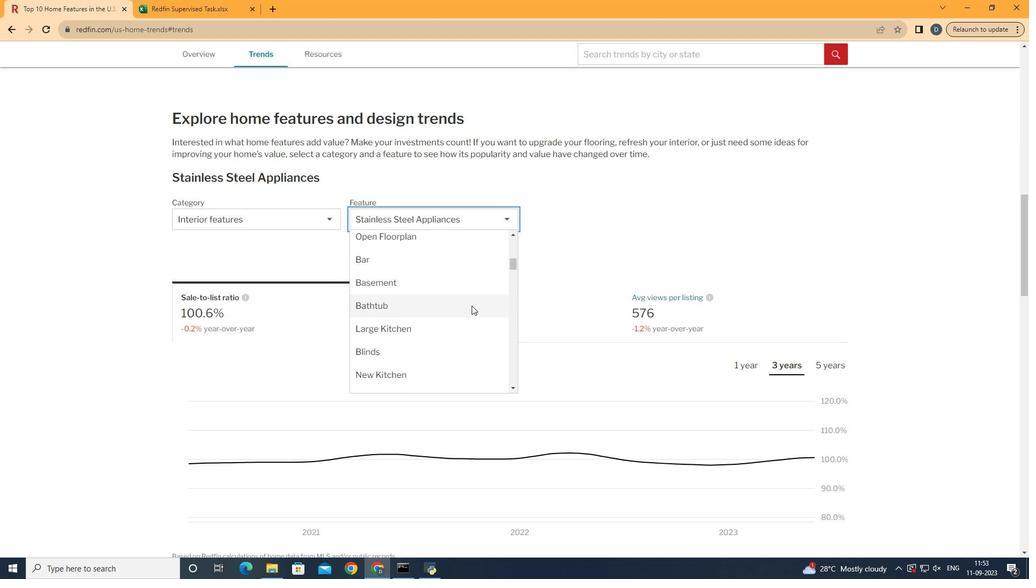 
Action: Mouse scrolled (472, 305) with delta (0, 0)
Screenshot: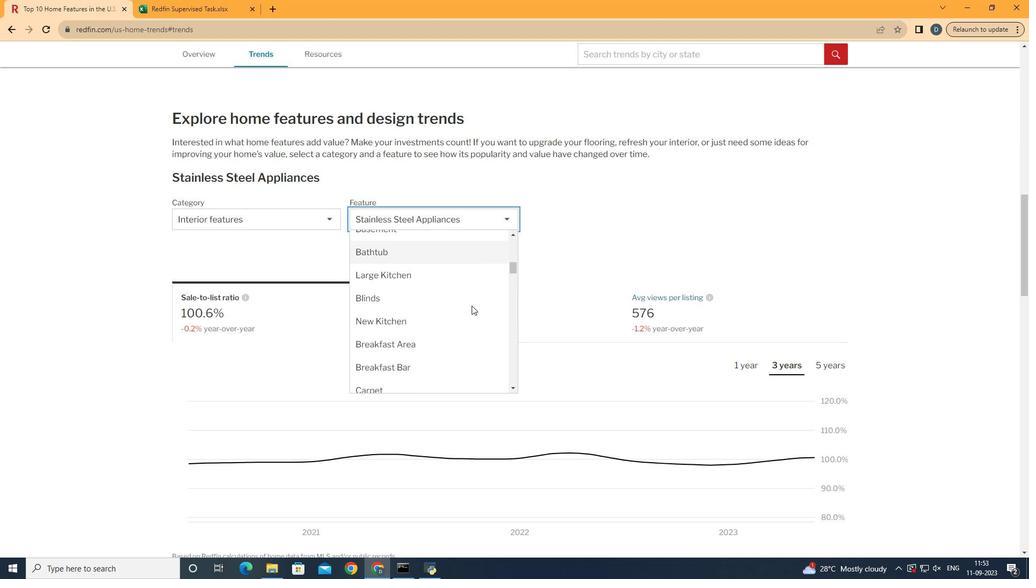 
Action: Mouse moved to (467, 342)
Screenshot: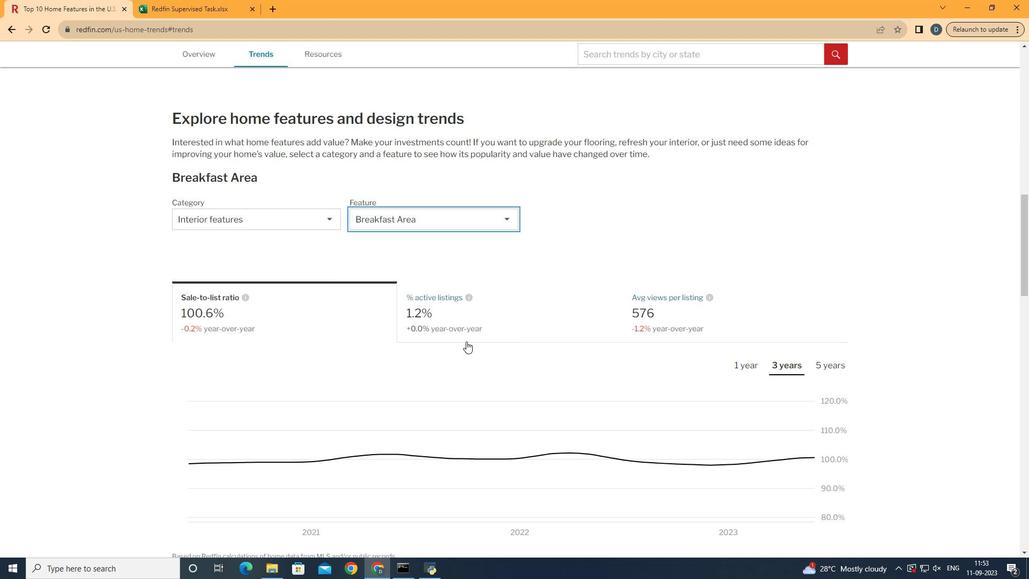 
Action: Mouse pressed left at (467, 342)
Screenshot: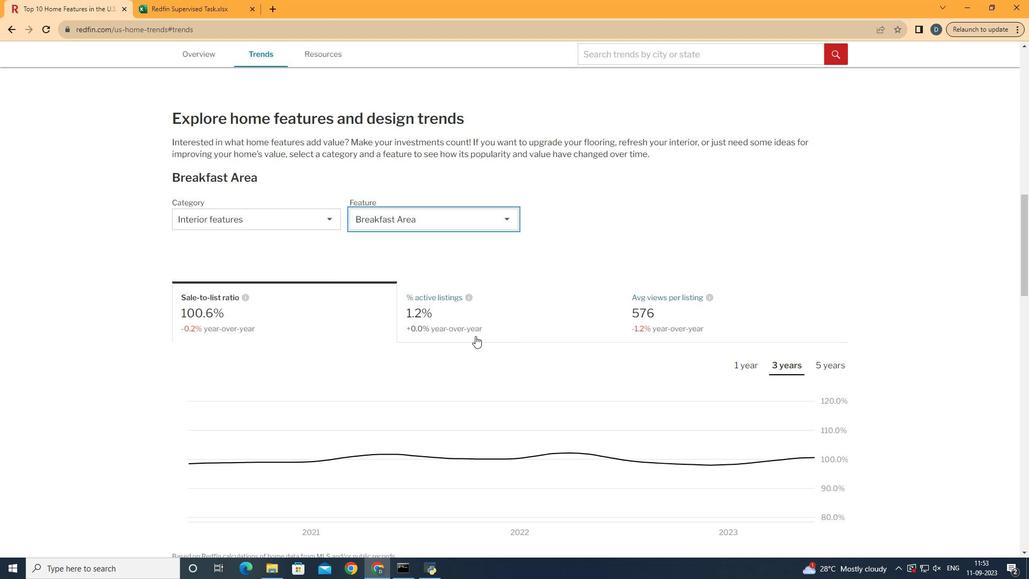 
Action: Mouse moved to (308, 320)
Screenshot: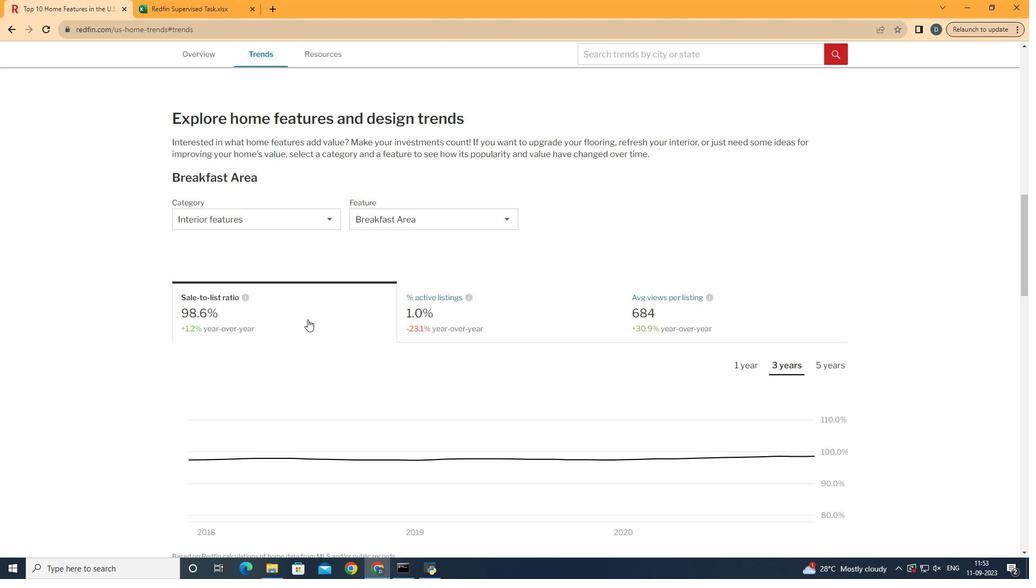 
Action: Mouse pressed left at (308, 320)
Screenshot: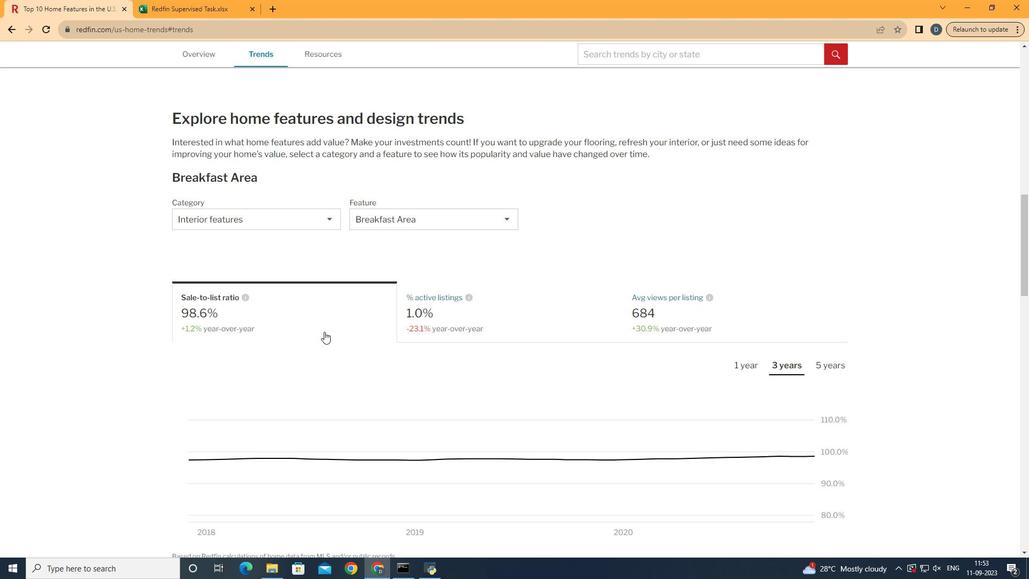 
Action: Mouse moved to (792, 365)
Screenshot: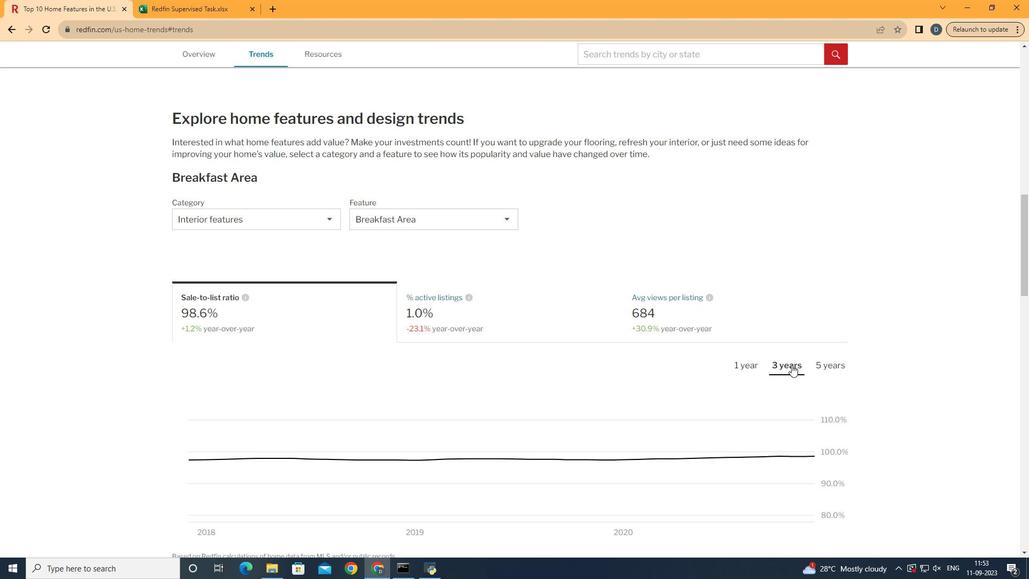 
Action: Mouse pressed left at (792, 365)
Screenshot: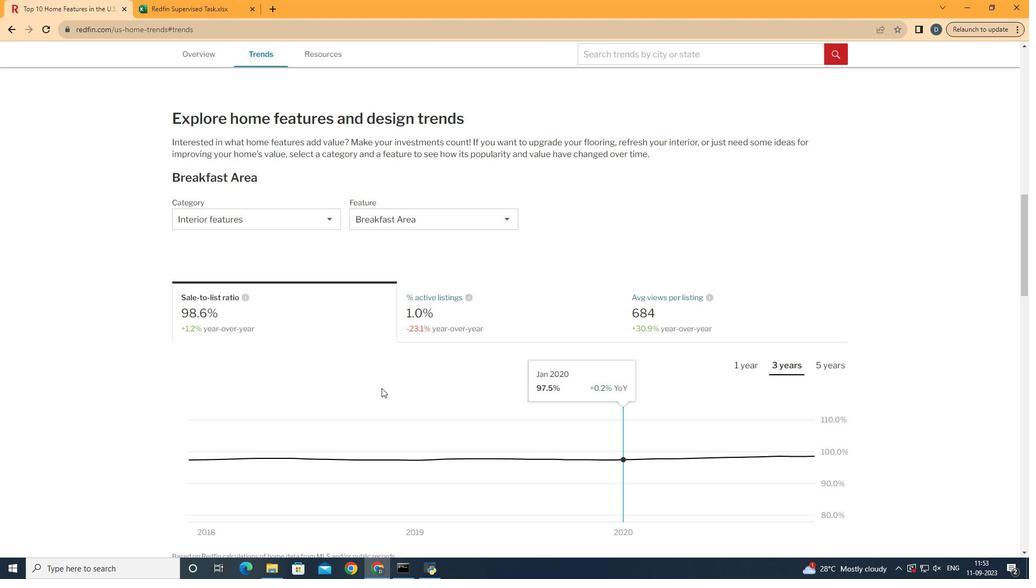 
Action: Mouse moved to (345, 383)
Screenshot: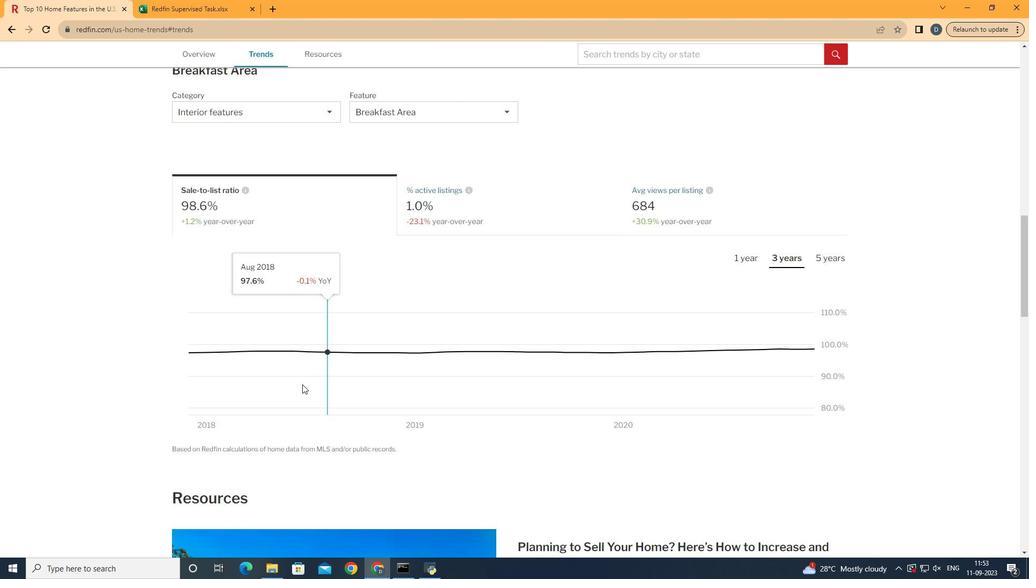 
Action: Mouse scrolled (345, 382) with delta (0, 0)
Screenshot: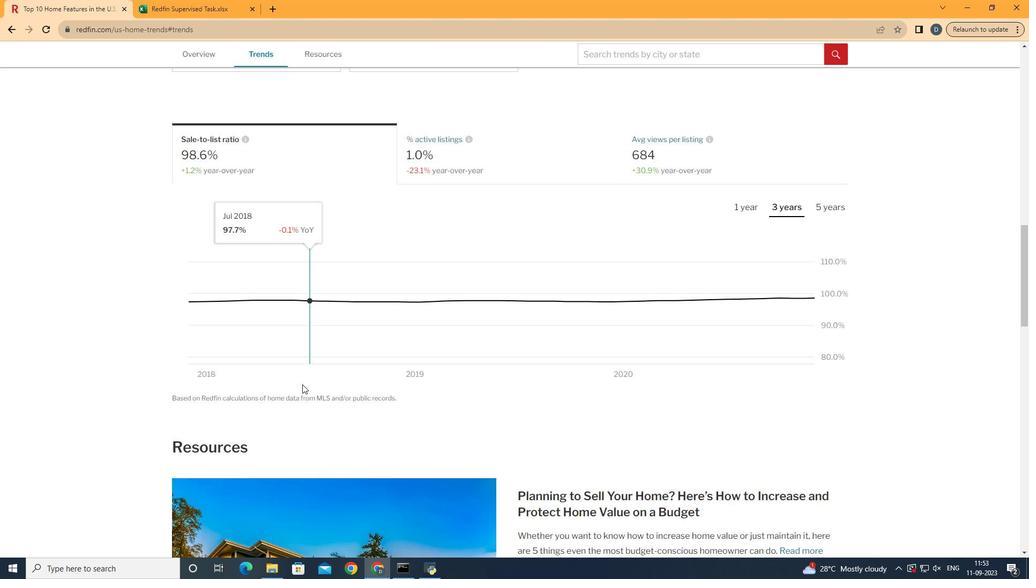 
Action: Mouse scrolled (345, 382) with delta (0, 0)
Screenshot: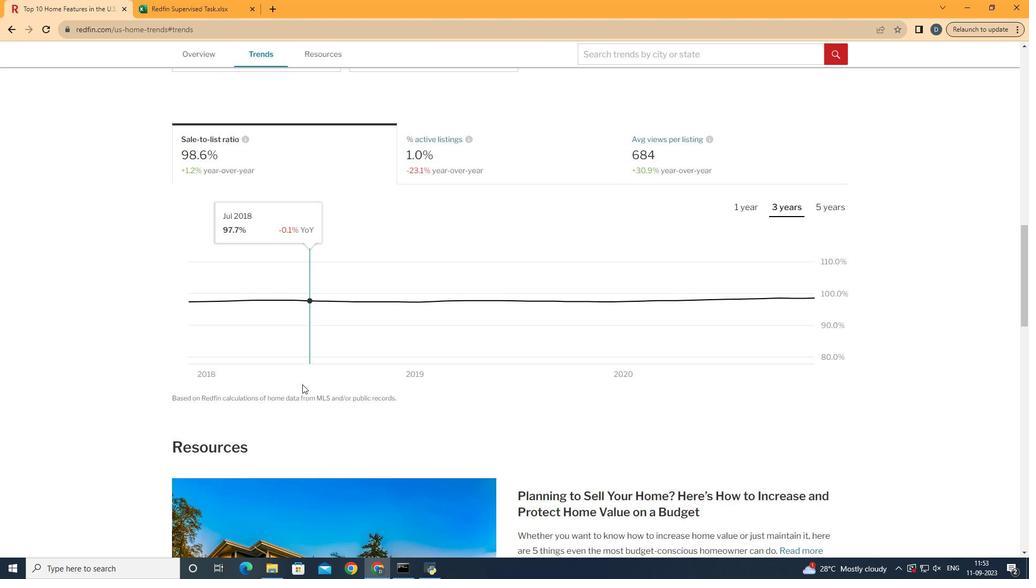 
Action: Mouse scrolled (345, 382) with delta (0, 0)
Screenshot: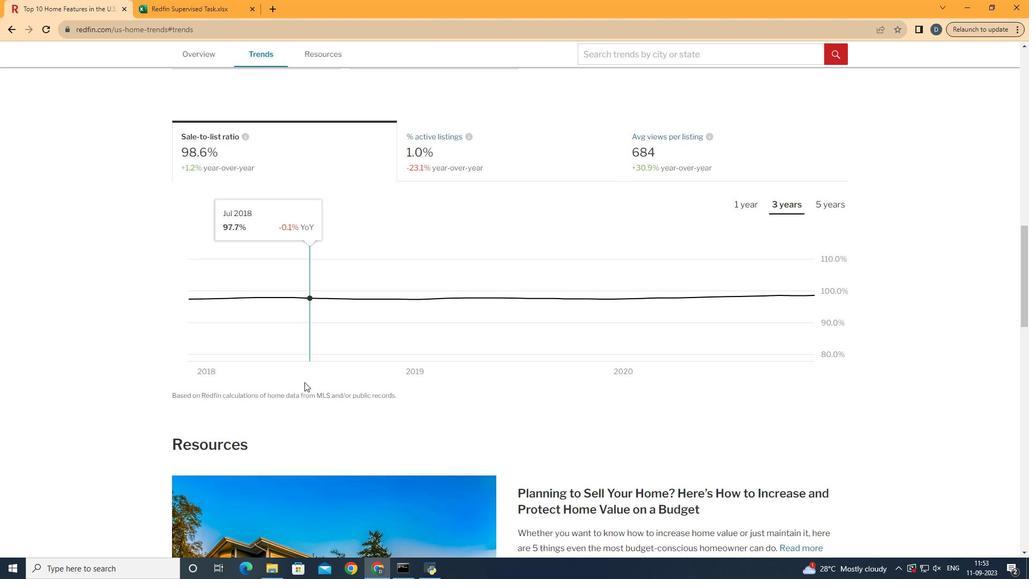 
Action: Mouse moved to (806, 292)
Screenshot: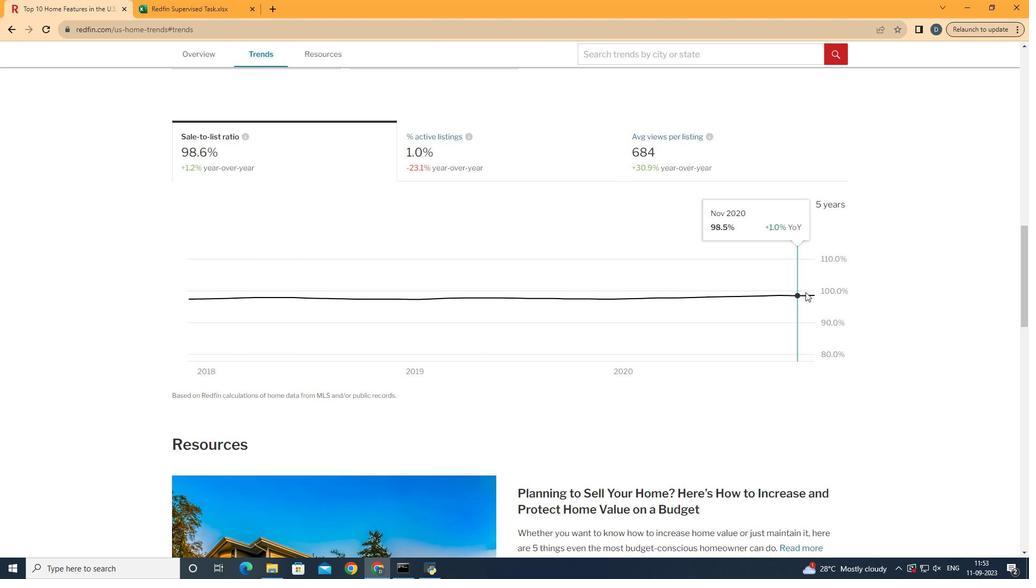 
